 Task: Create a due date automation trigger when advanced on, on the tuesday of the week before a card is due add dates not starting tomorrow at 11:00 AM.
Action: Mouse moved to (1349, 110)
Screenshot: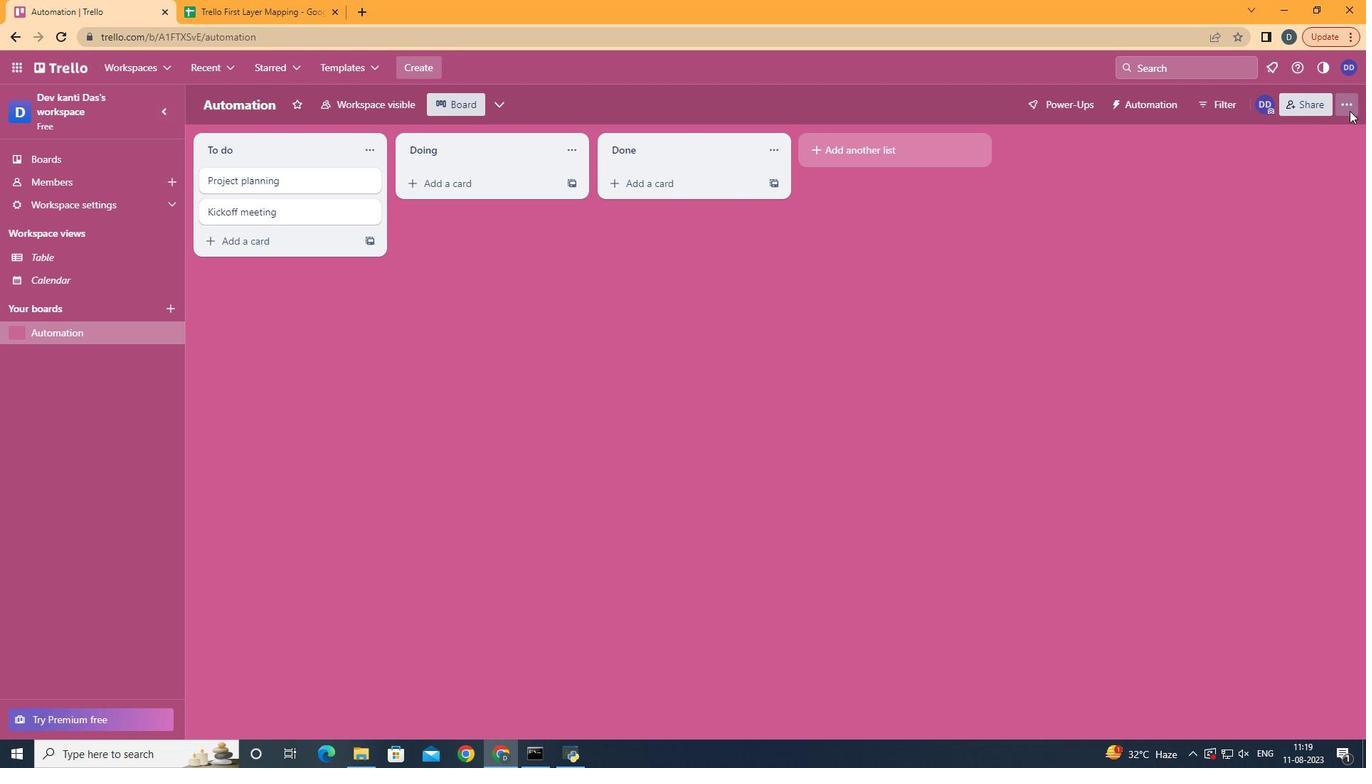 
Action: Mouse pressed left at (1349, 110)
Screenshot: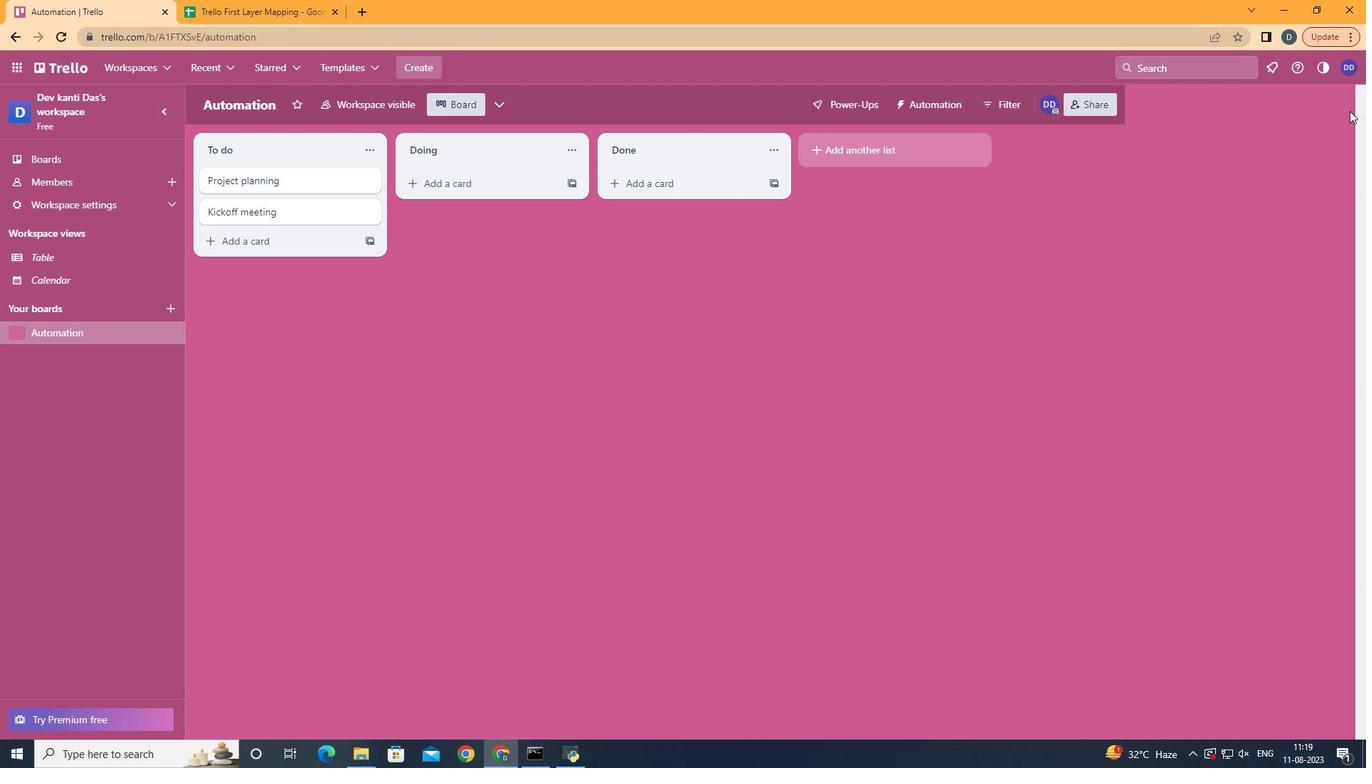 
Action: Mouse moved to (1275, 291)
Screenshot: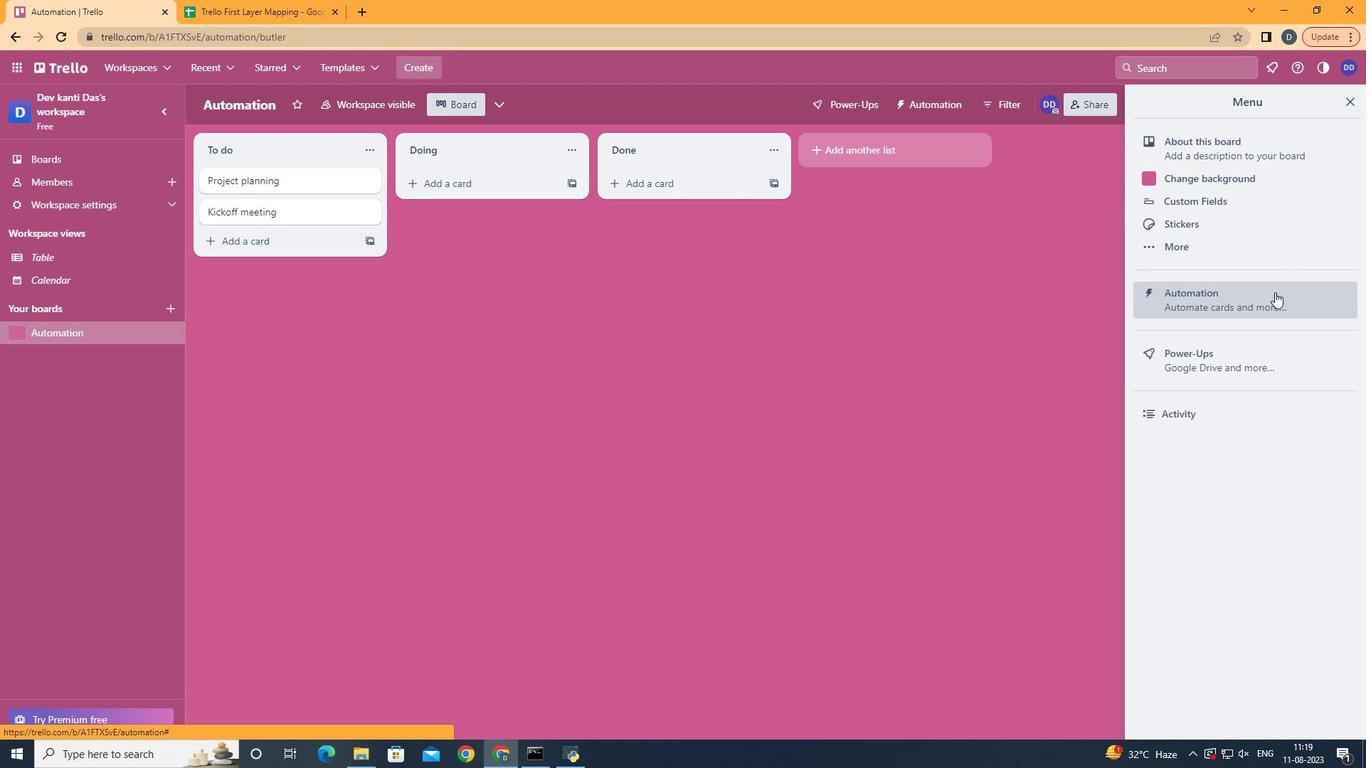 
Action: Mouse pressed left at (1275, 291)
Screenshot: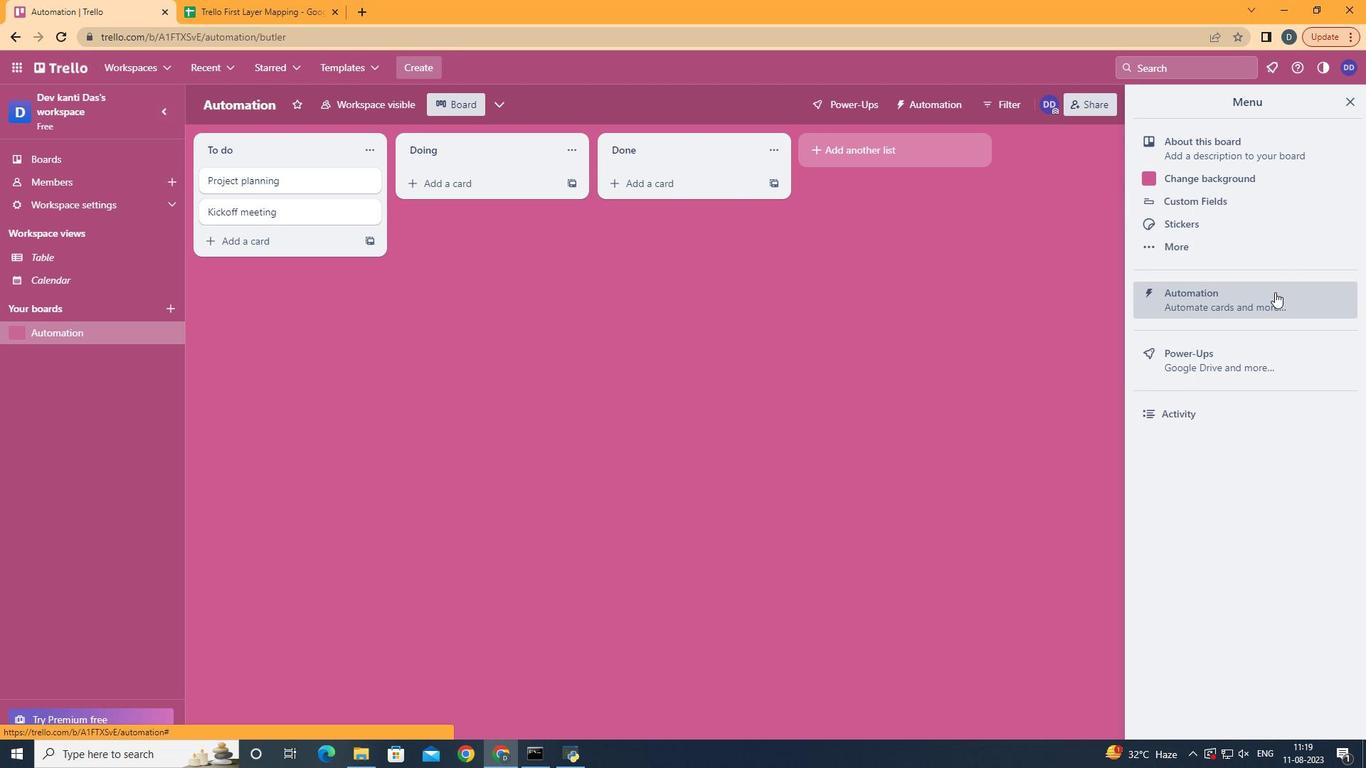 
Action: Mouse moved to (288, 288)
Screenshot: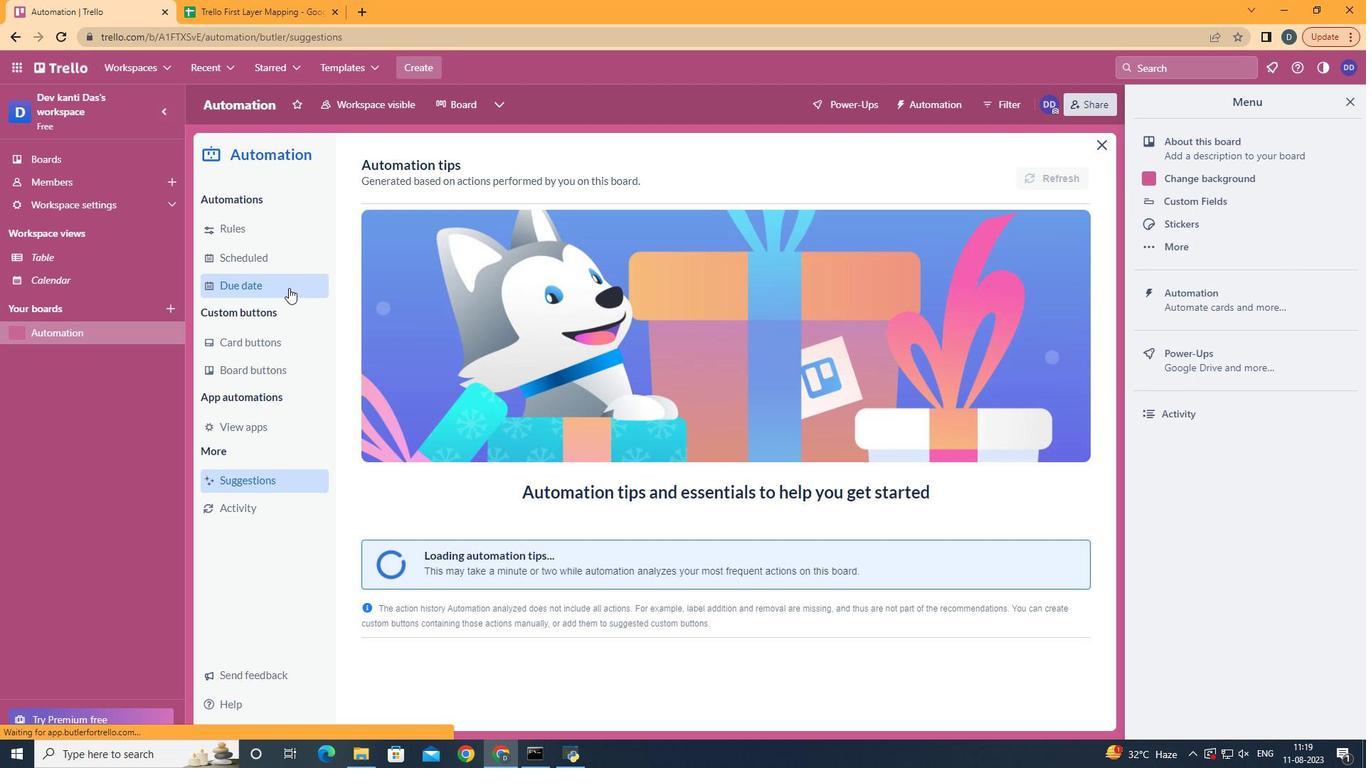 
Action: Mouse pressed left at (288, 288)
Screenshot: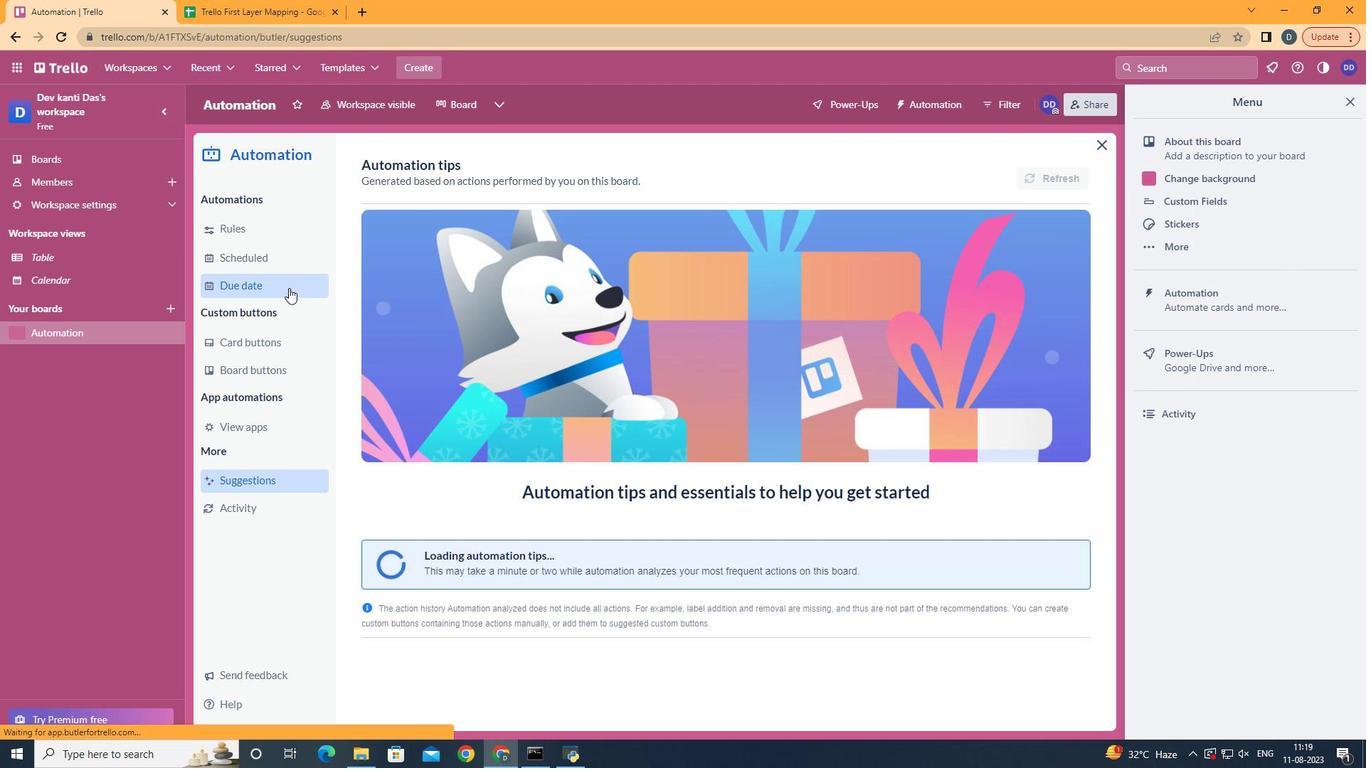 
Action: Mouse moved to (999, 166)
Screenshot: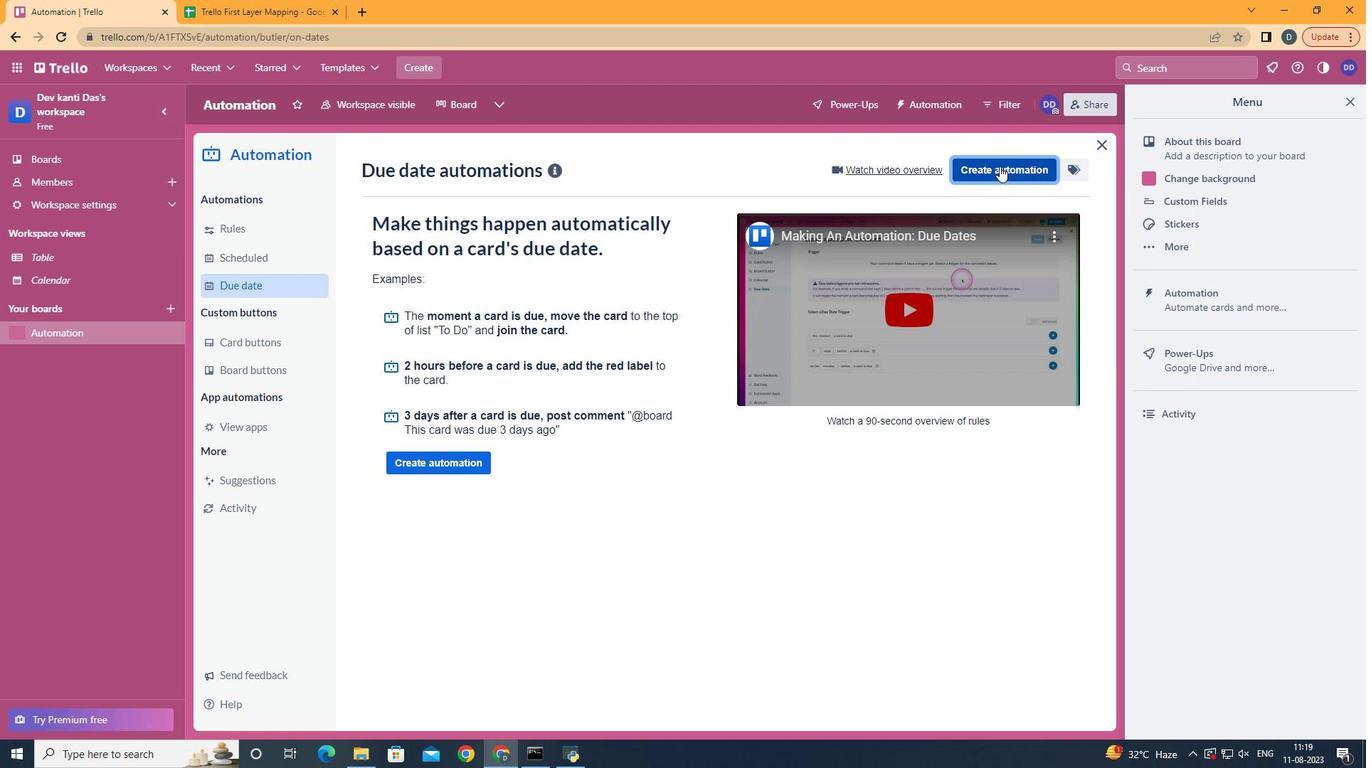 
Action: Mouse pressed left at (999, 166)
Screenshot: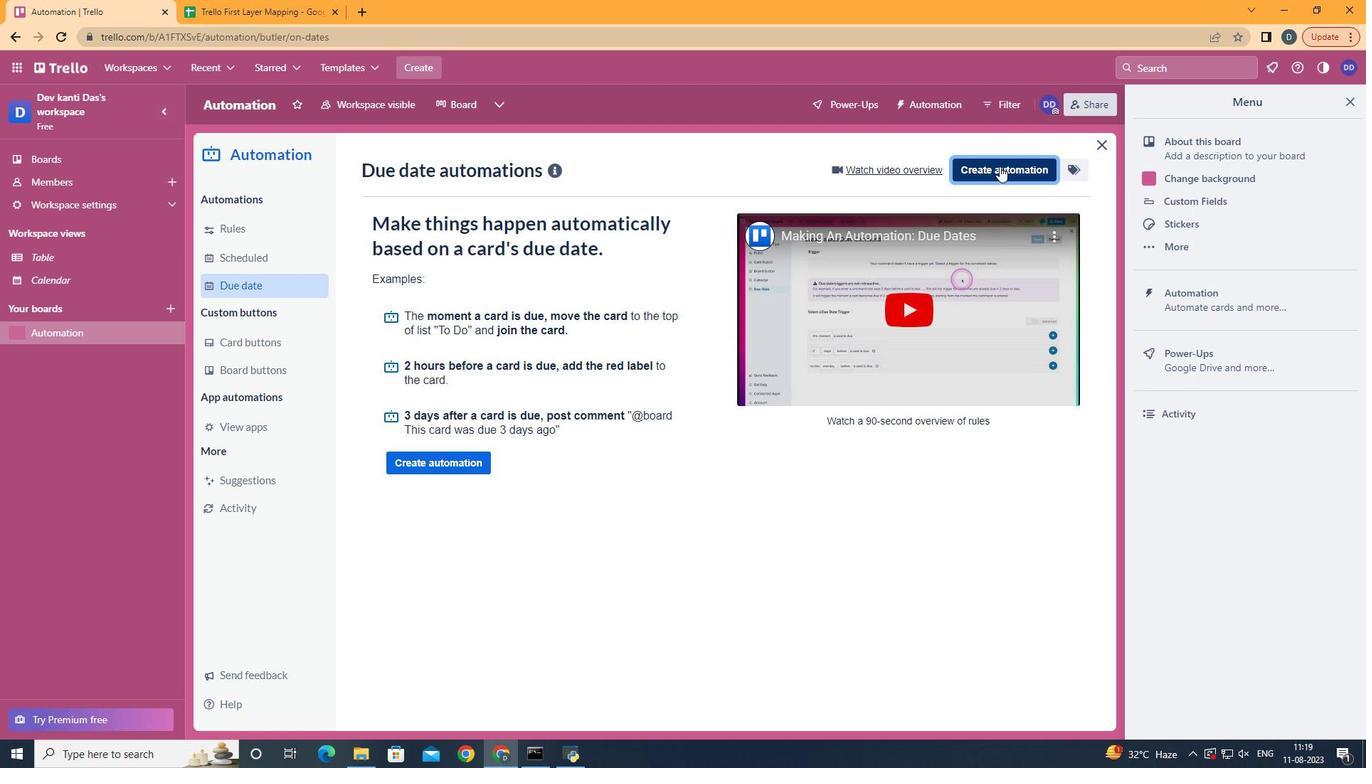 
Action: Mouse moved to (723, 313)
Screenshot: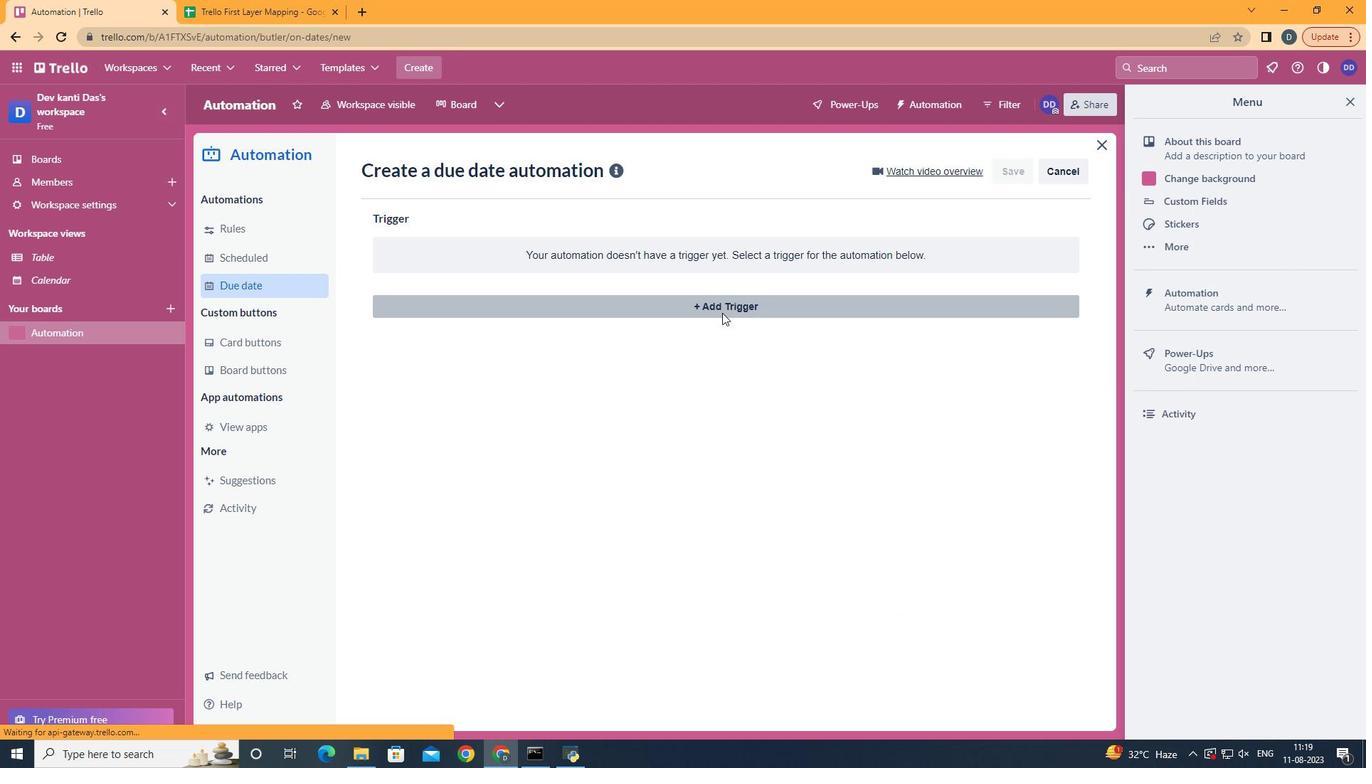 
Action: Mouse pressed left at (723, 313)
Screenshot: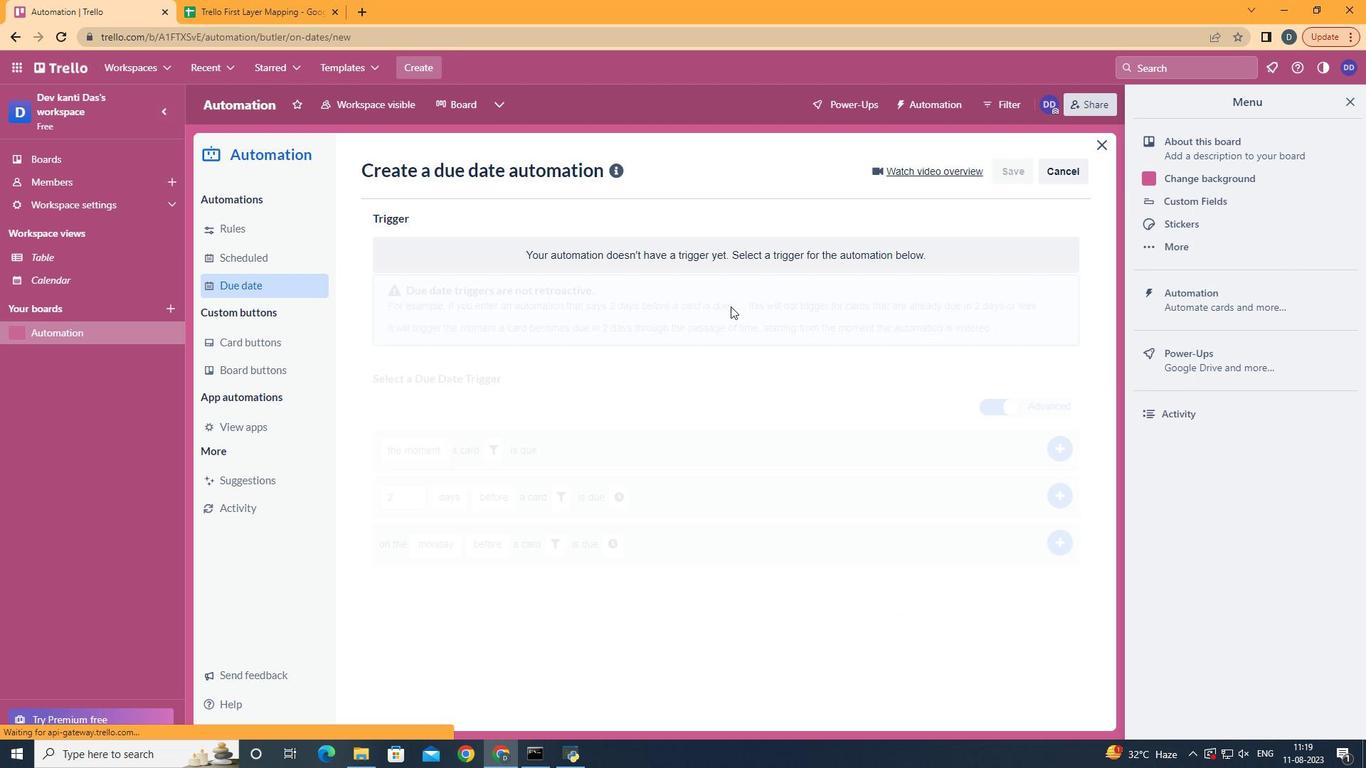 
Action: Mouse moved to (468, 402)
Screenshot: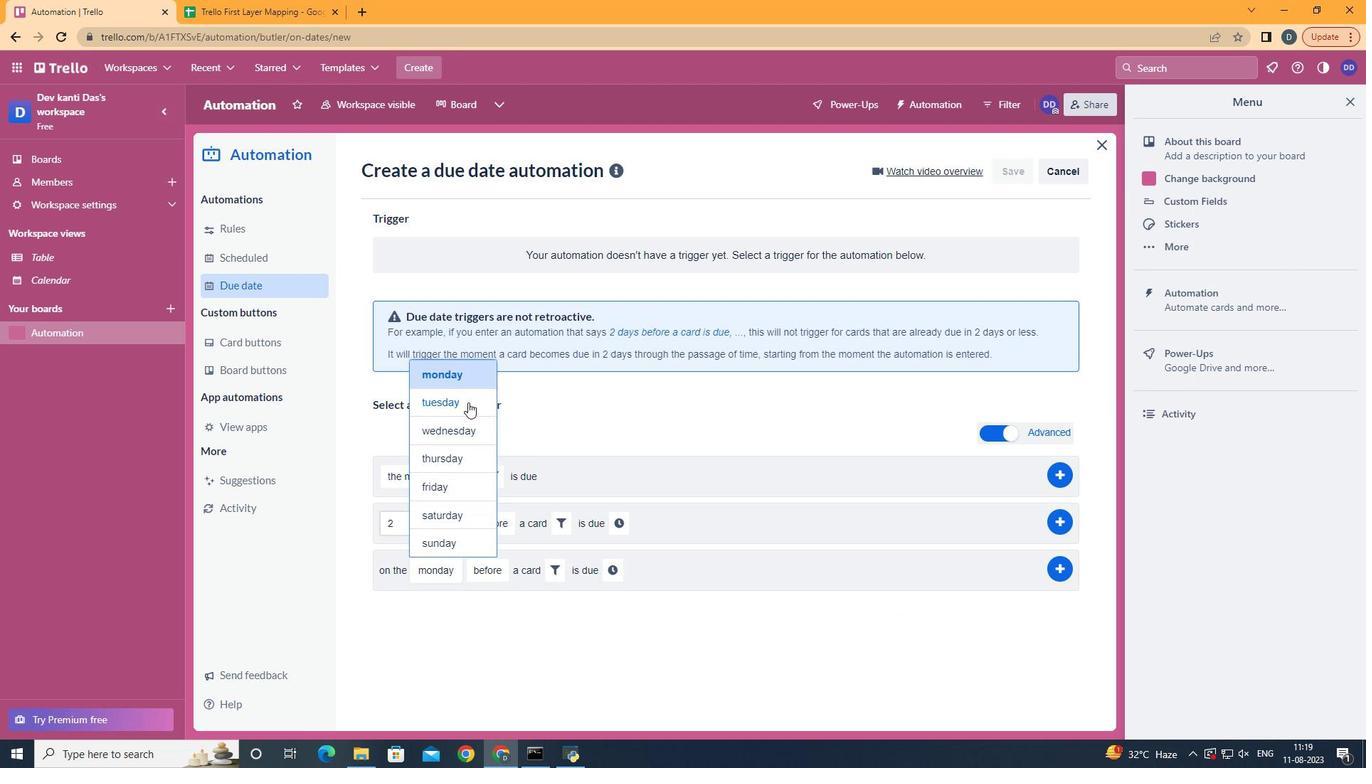 
Action: Mouse pressed left at (468, 402)
Screenshot: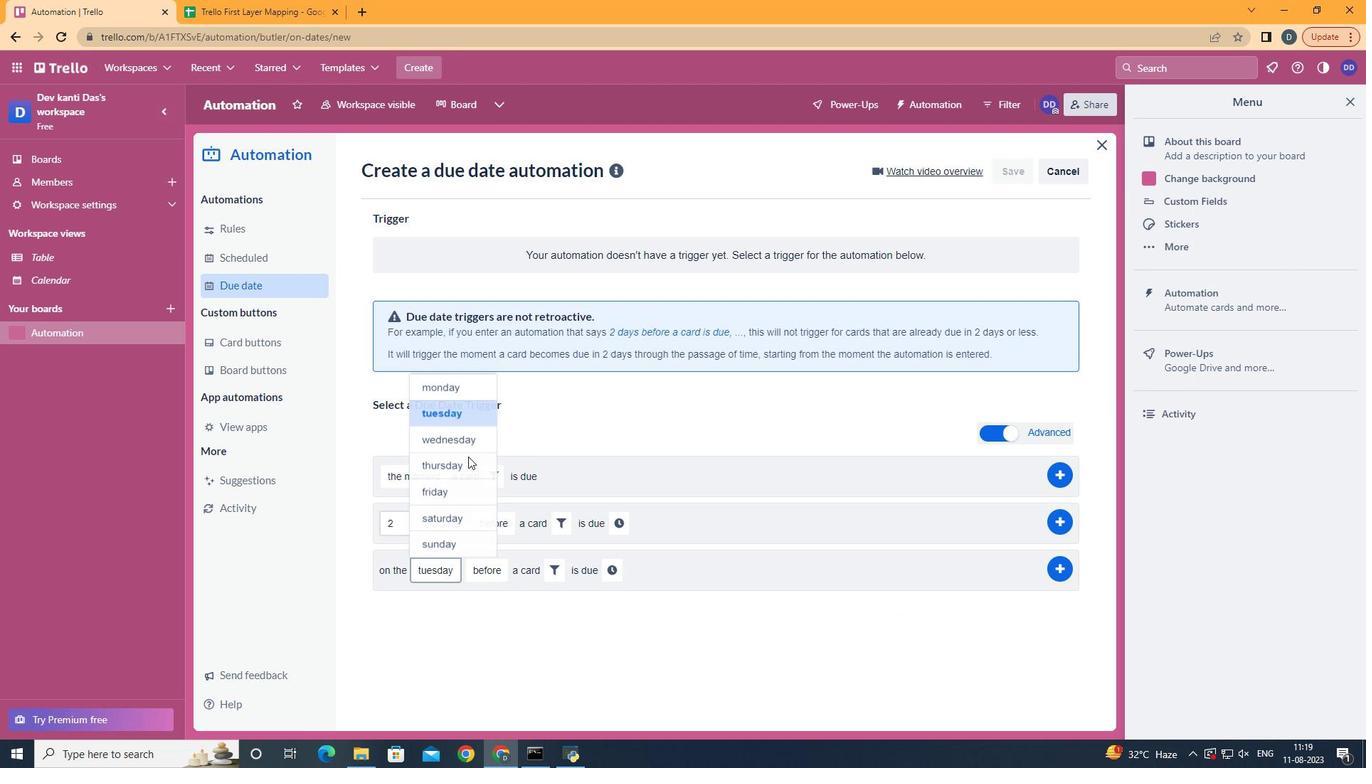 
Action: Mouse moved to (508, 678)
Screenshot: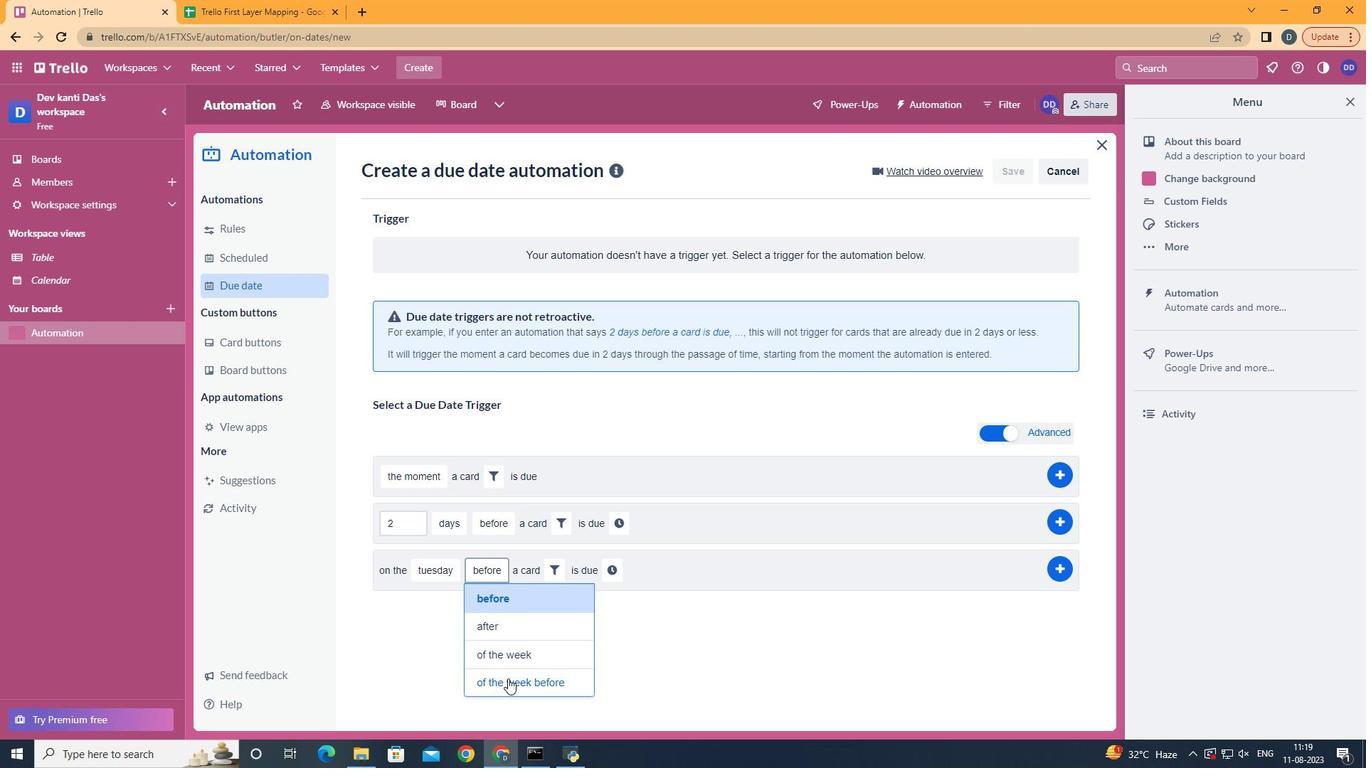 
Action: Mouse pressed left at (508, 678)
Screenshot: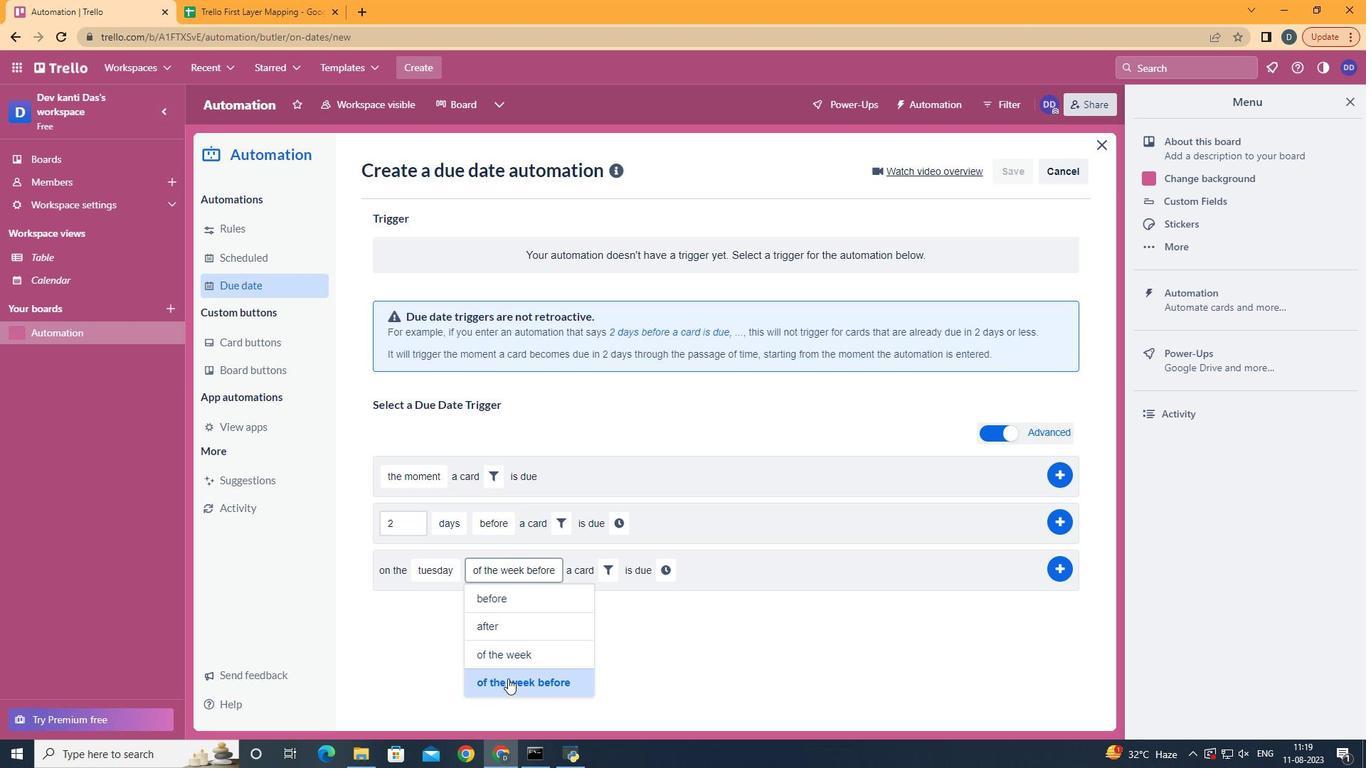 
Action: Mouse moved to (604, 579)
Screenshot: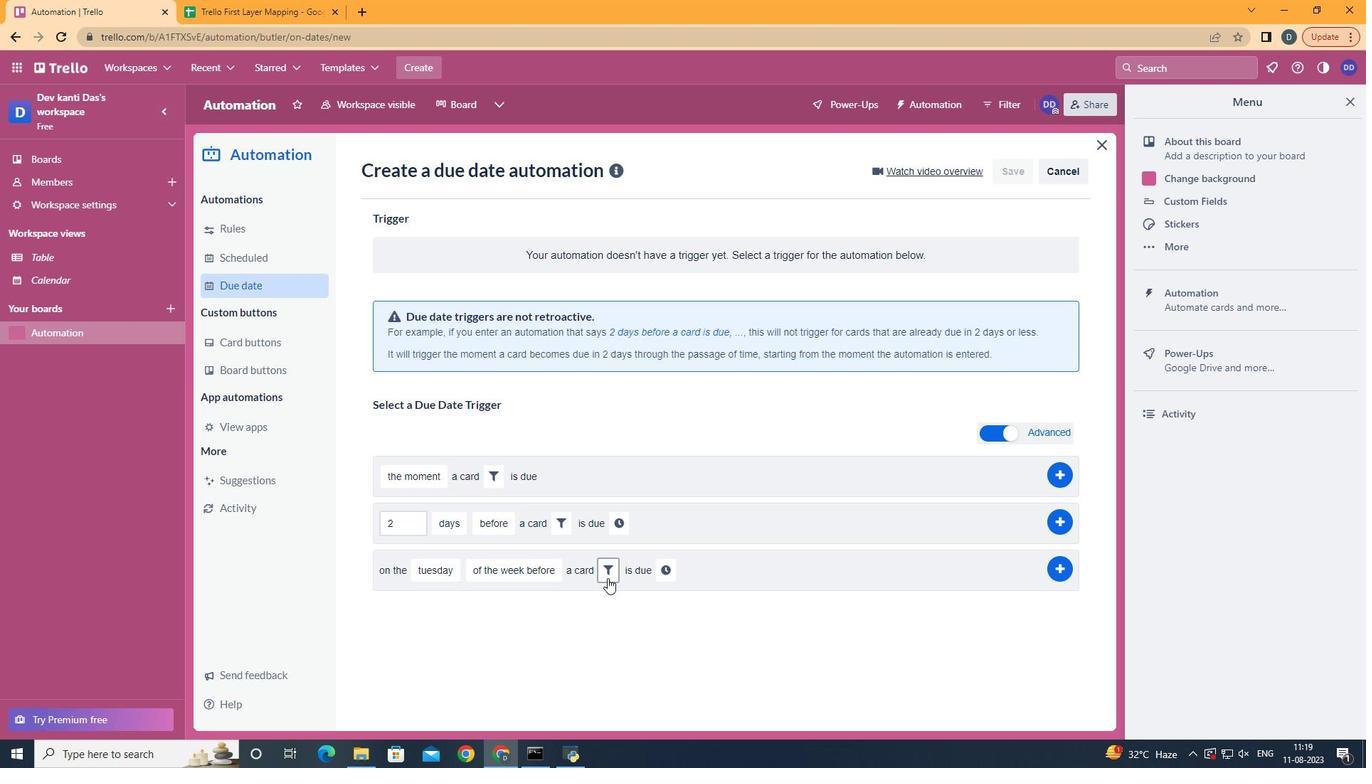 
Action: Mouse pressed left at (604, 579)
Screenshot: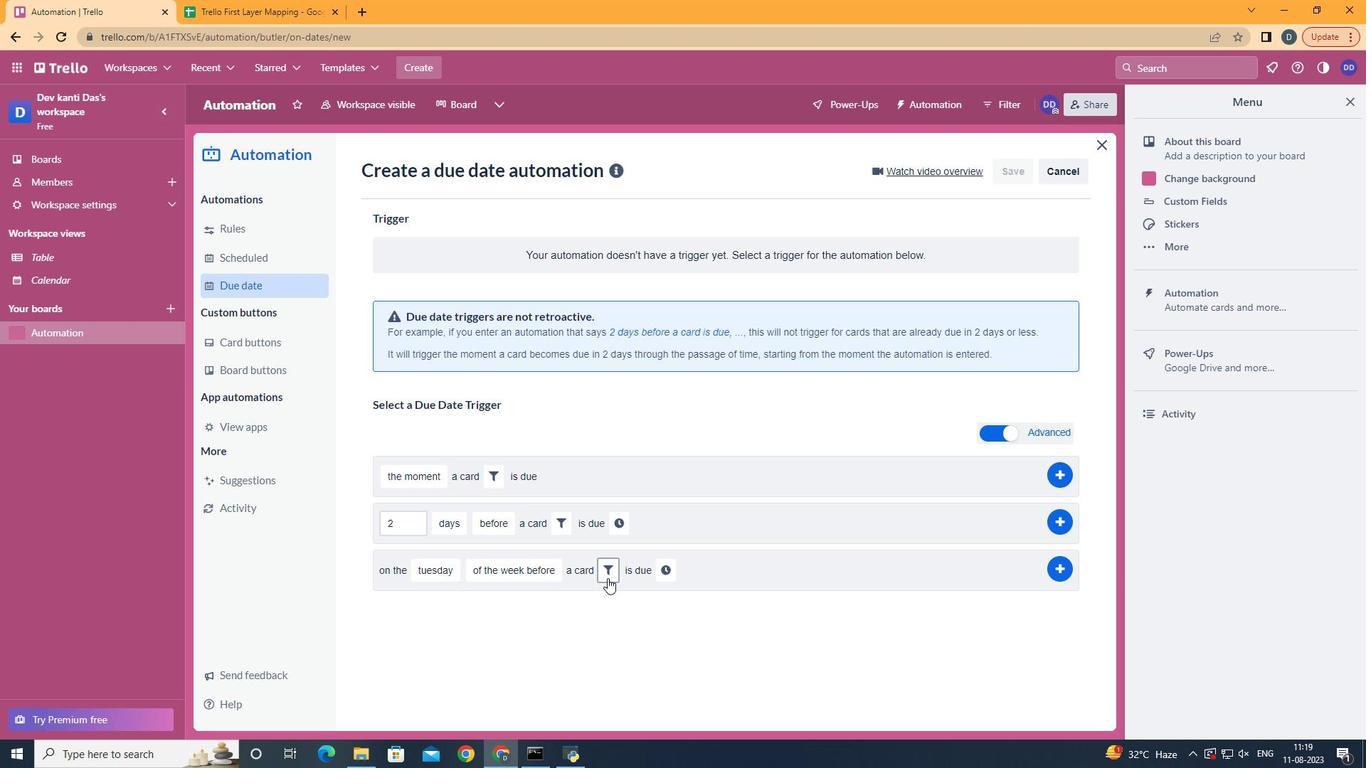 
Action: Mouse moved to (686, 610)
Screenshot: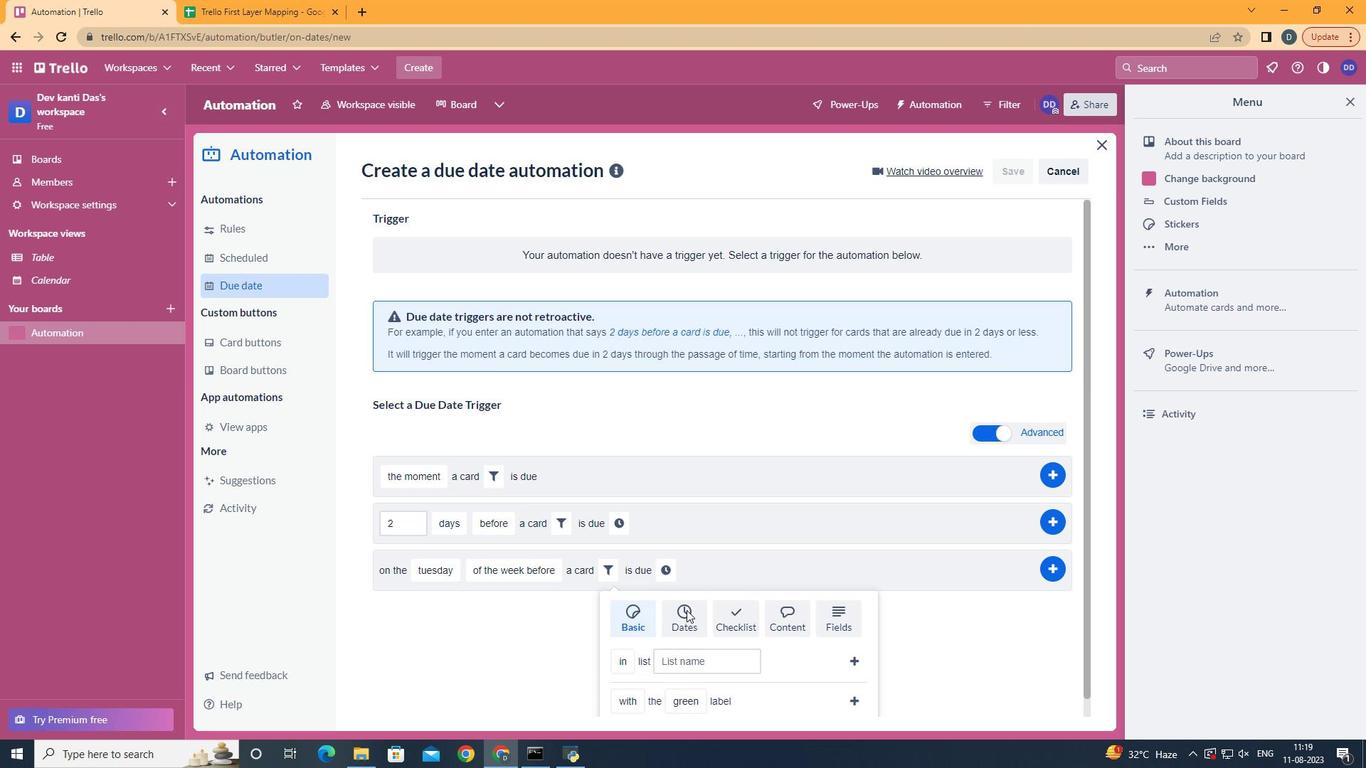 
Action: Mouse pressed left at (686, 610)
Screenshot: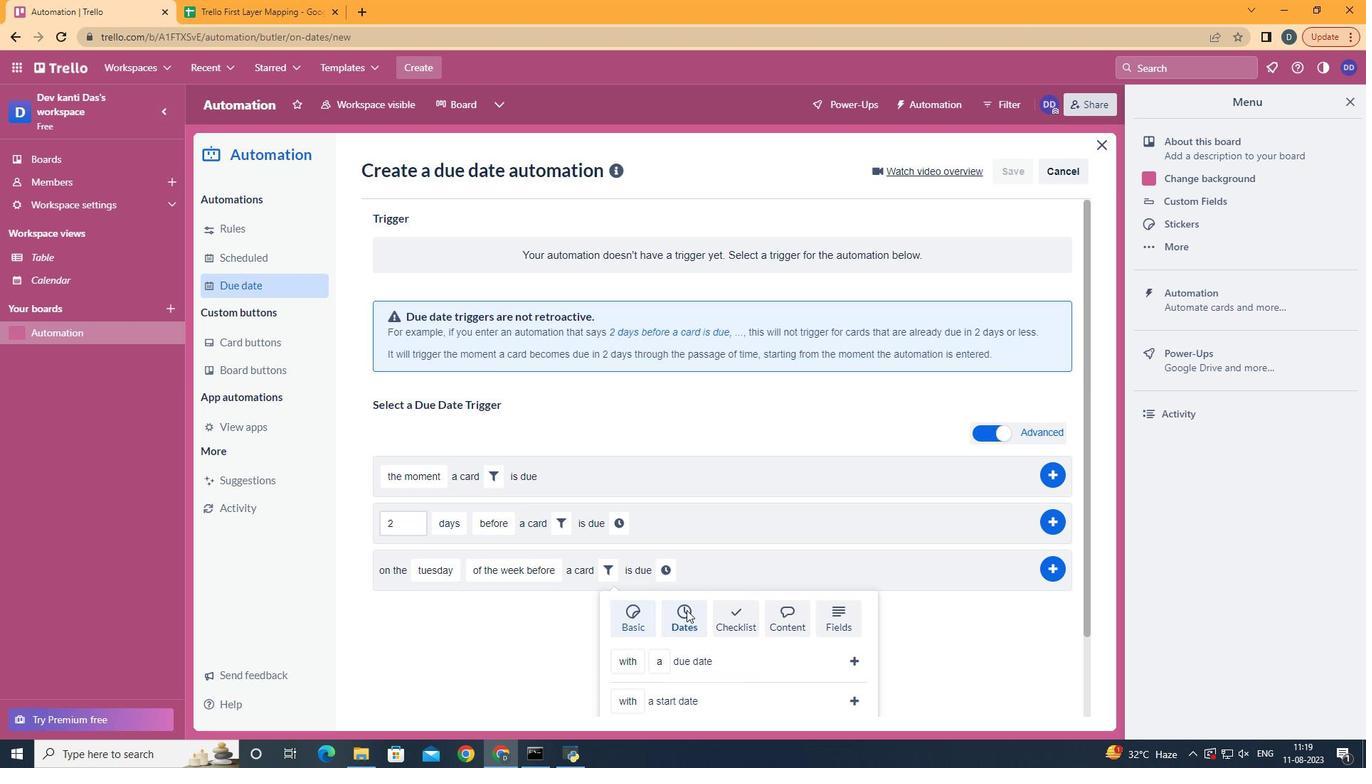 
Action: Mouse scrolled (686, 609) with delta (0, 0)
Screenshot: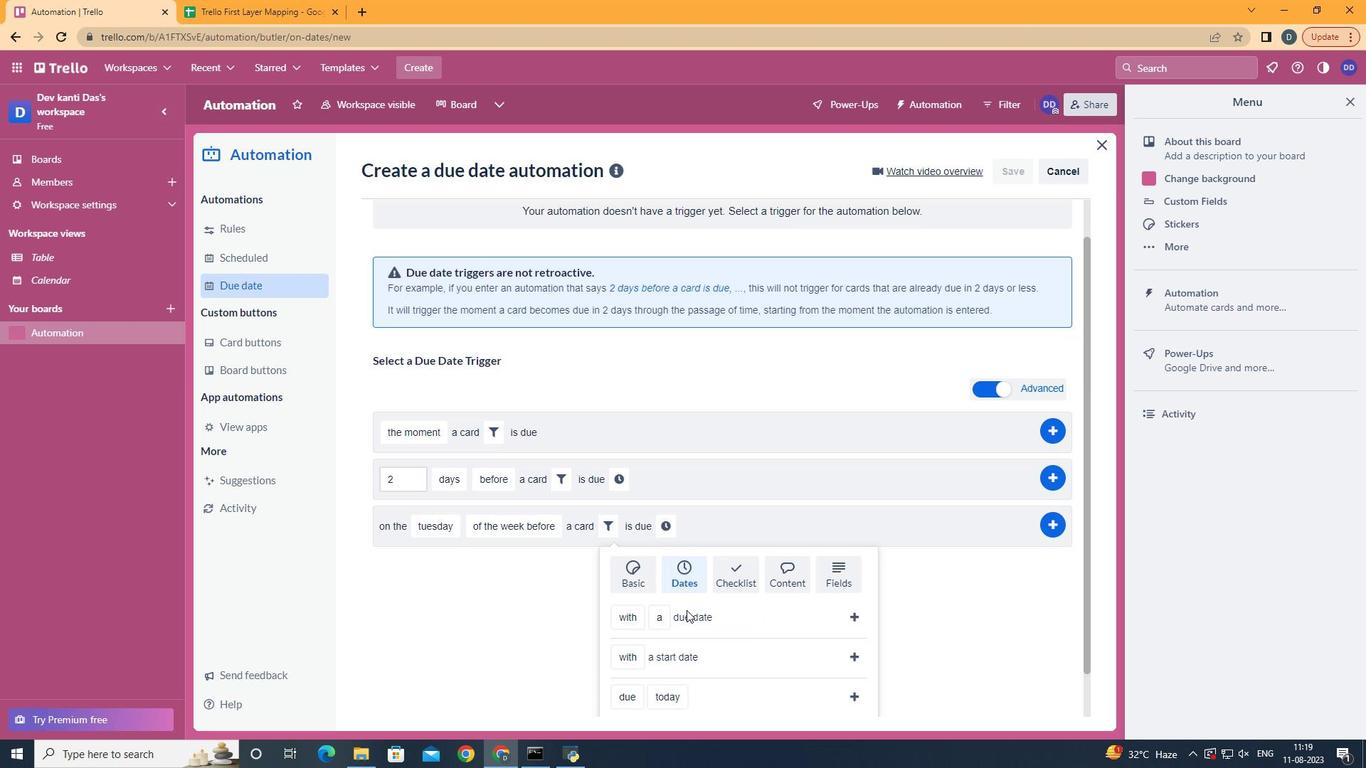 
Action: Mouse scrolled (686, 609) with delta (0, 0)
Screenshot: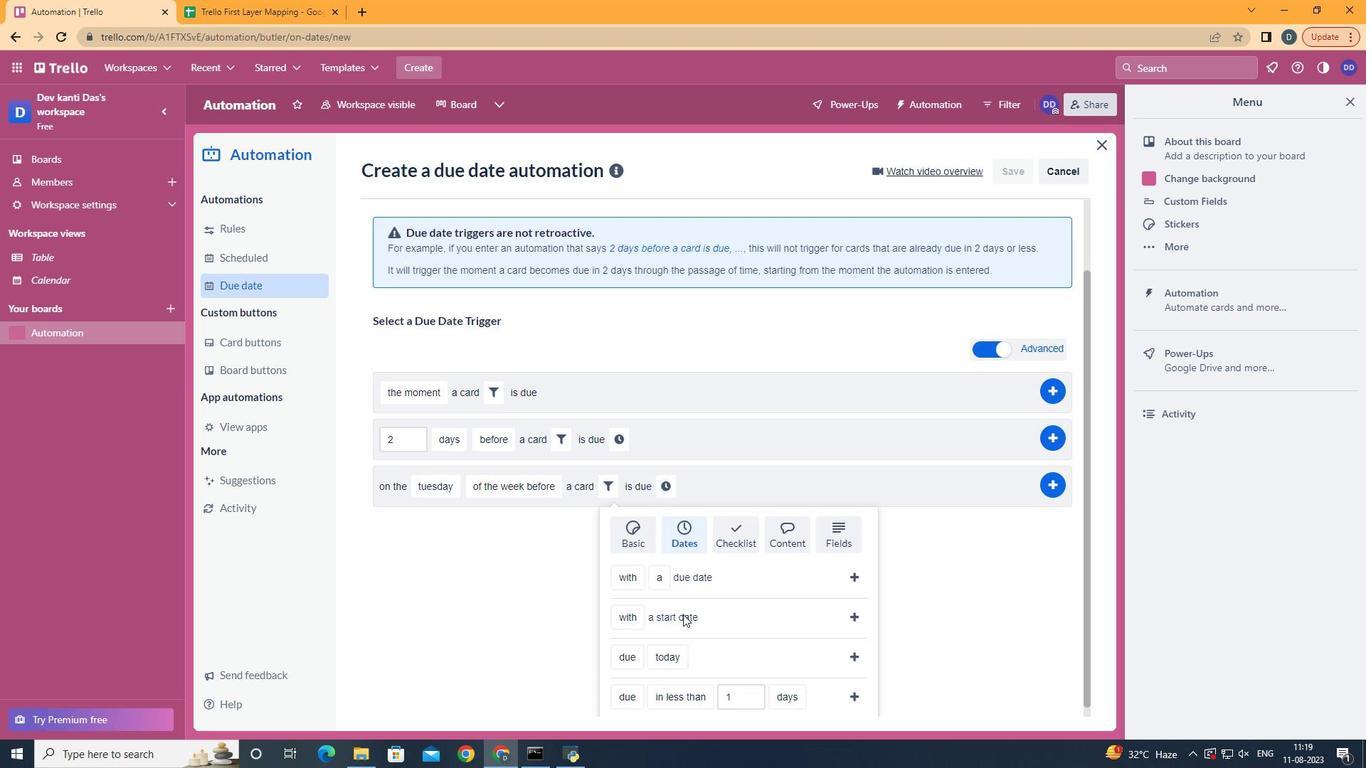 
Action: Mouse scrolled (686, 609) with delta (0, 0)
Screenshot: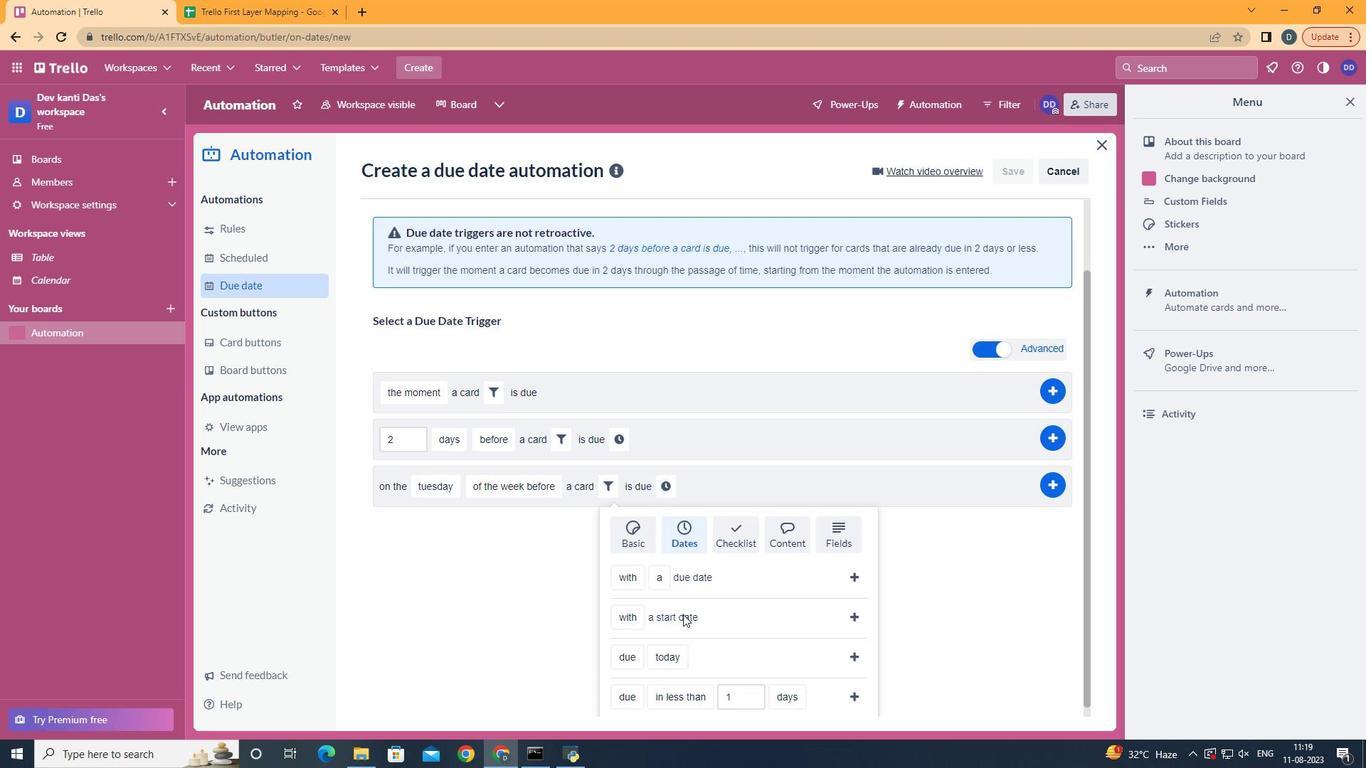 
Action: Mouse scrolled (686, 609) with delta (0, 0)
Screenshot: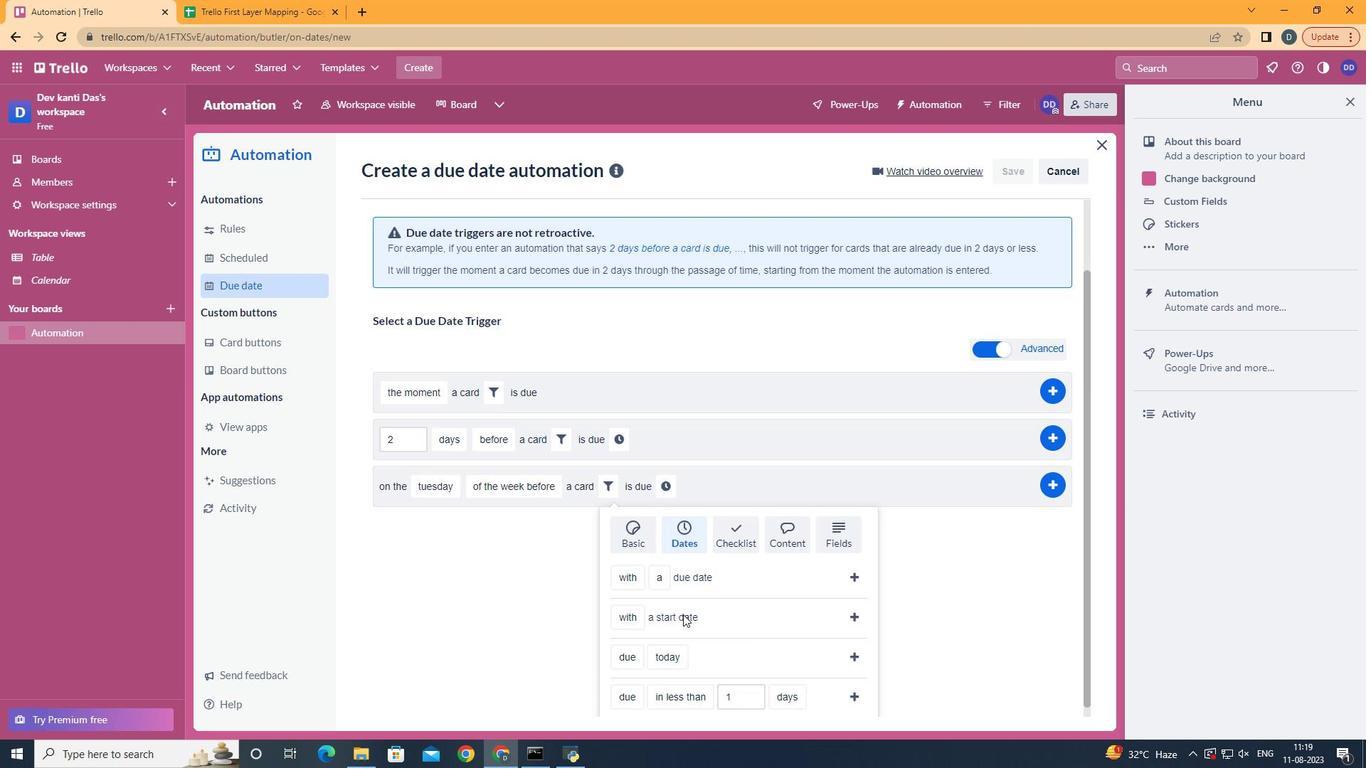 
Action: Mouse moved to (643, 625)
Screenshot: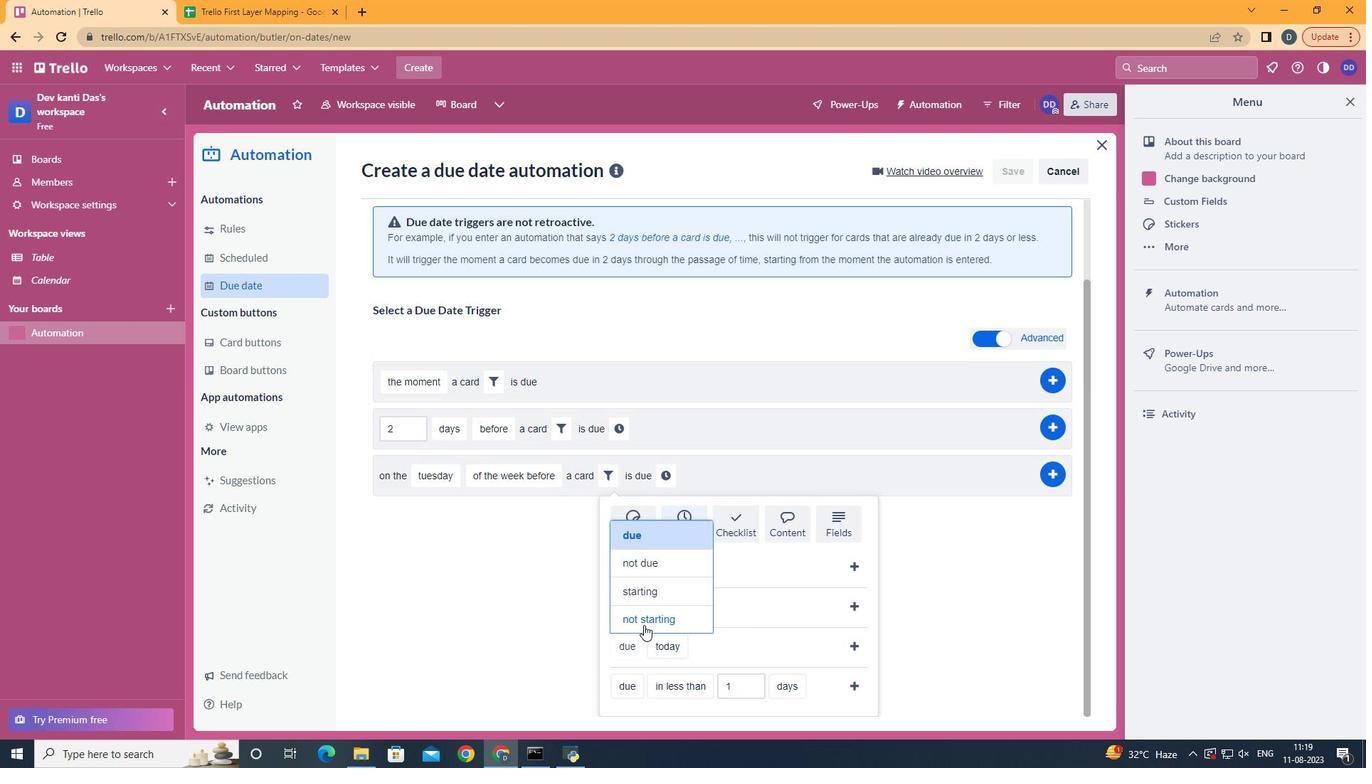 
Action: Mouse pressed left at (643, 625)
Screenshot: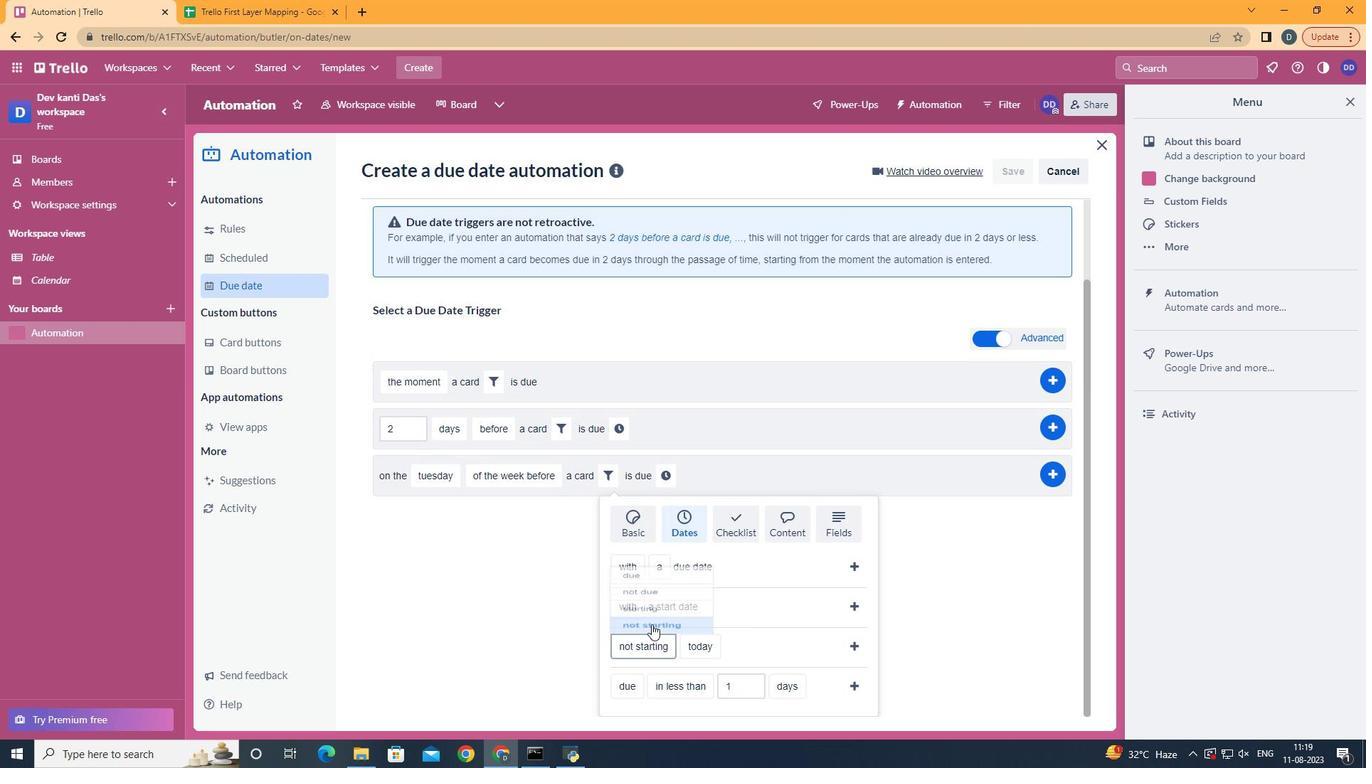 
Action: Mouse moved to (724, 497)
Screenshot: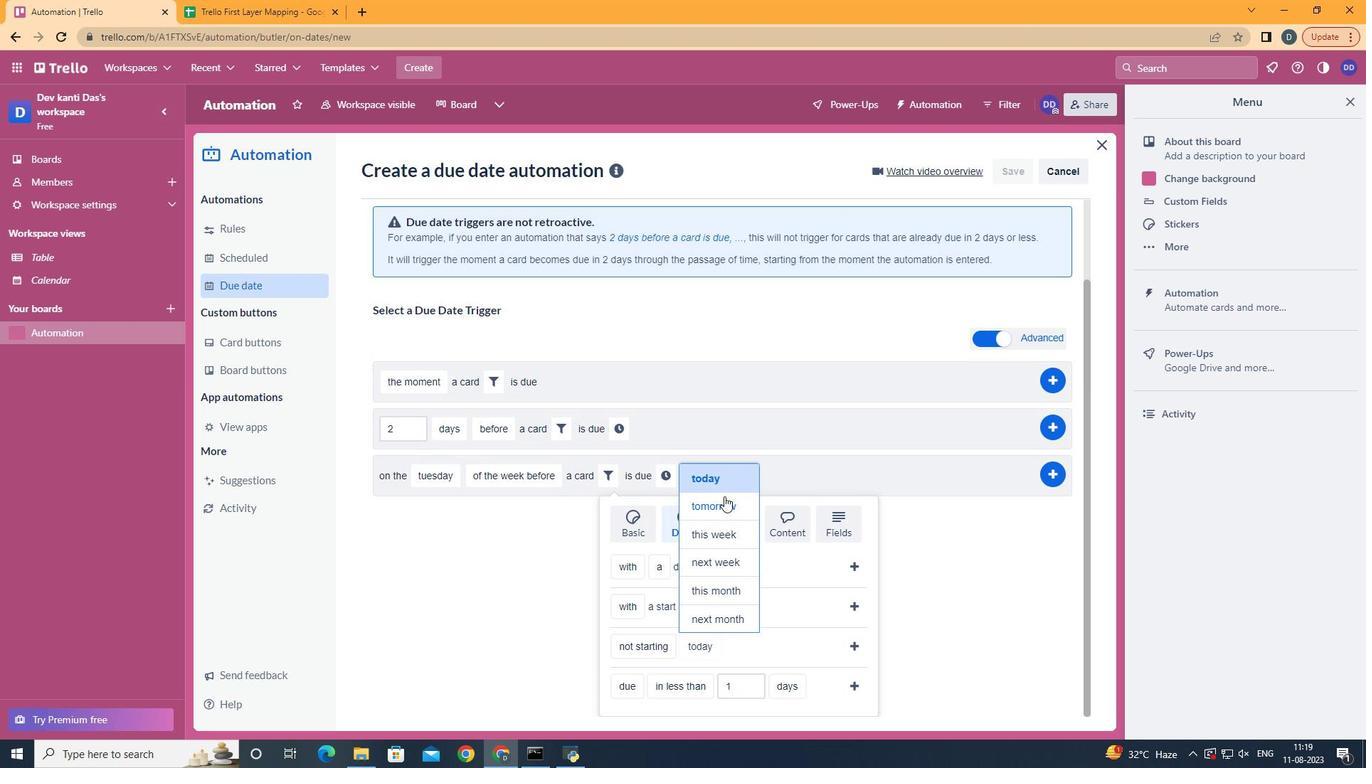 
Action: Mouse pressed left at (724, 497)
Screenshot: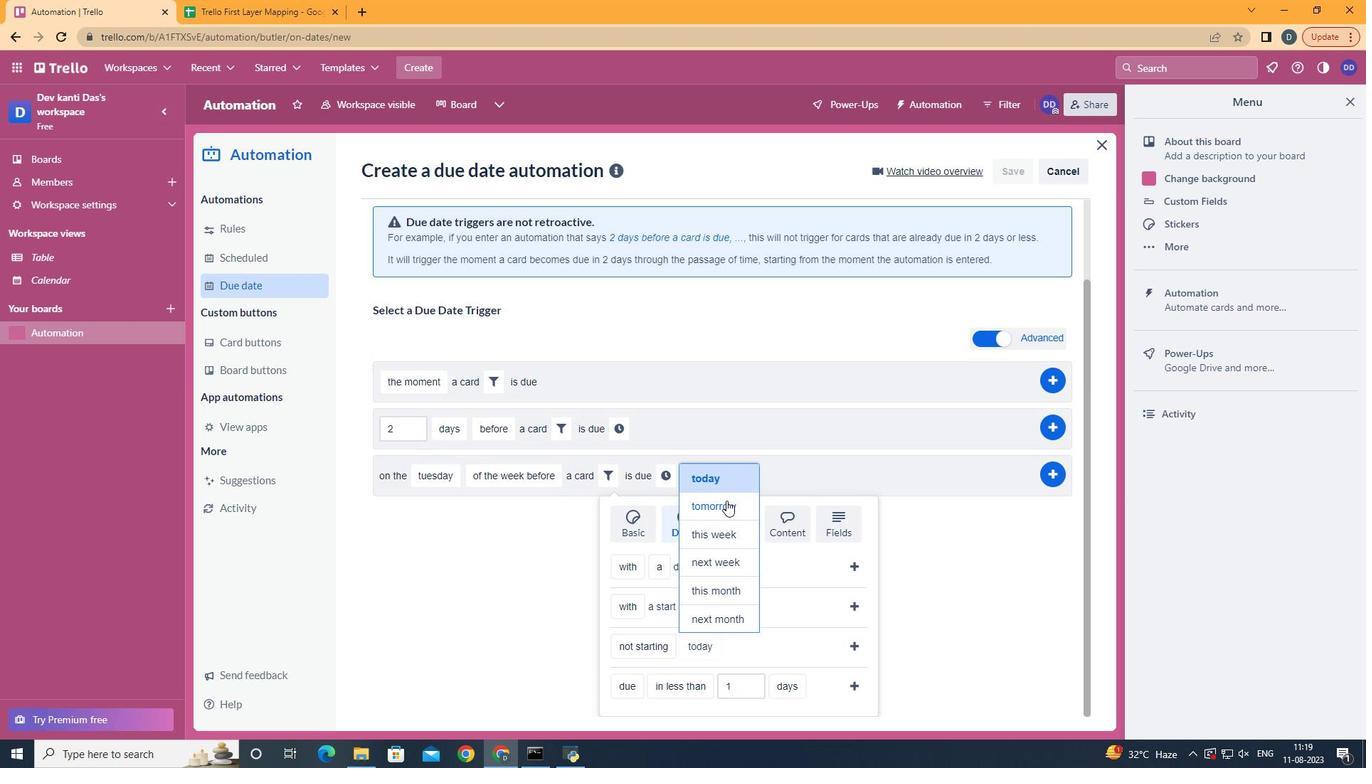 
Action: Mouse moved to (852, 647)
Screenshot: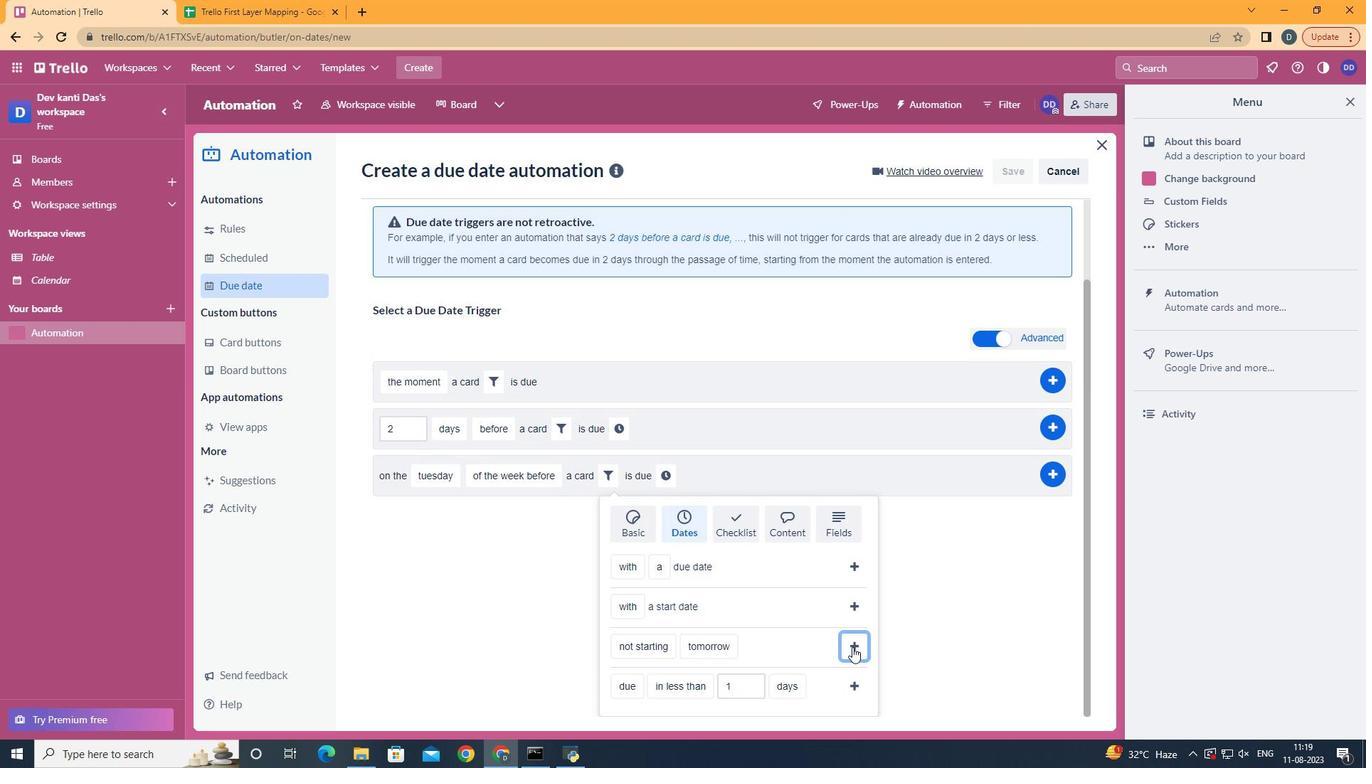 
Action: Mouse pressed left at (852, 647)
Screenshot: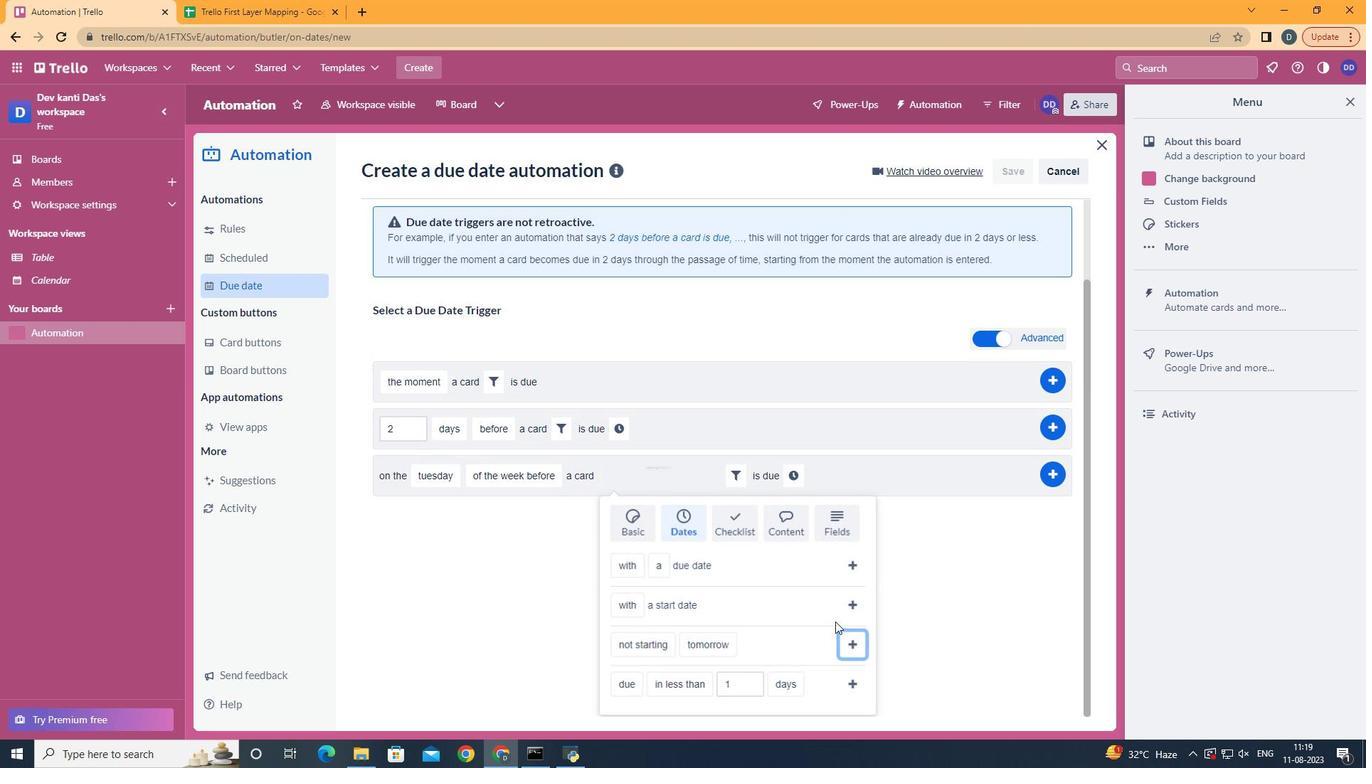 
Action: Mouse moved to (789, 567)
Screenshot: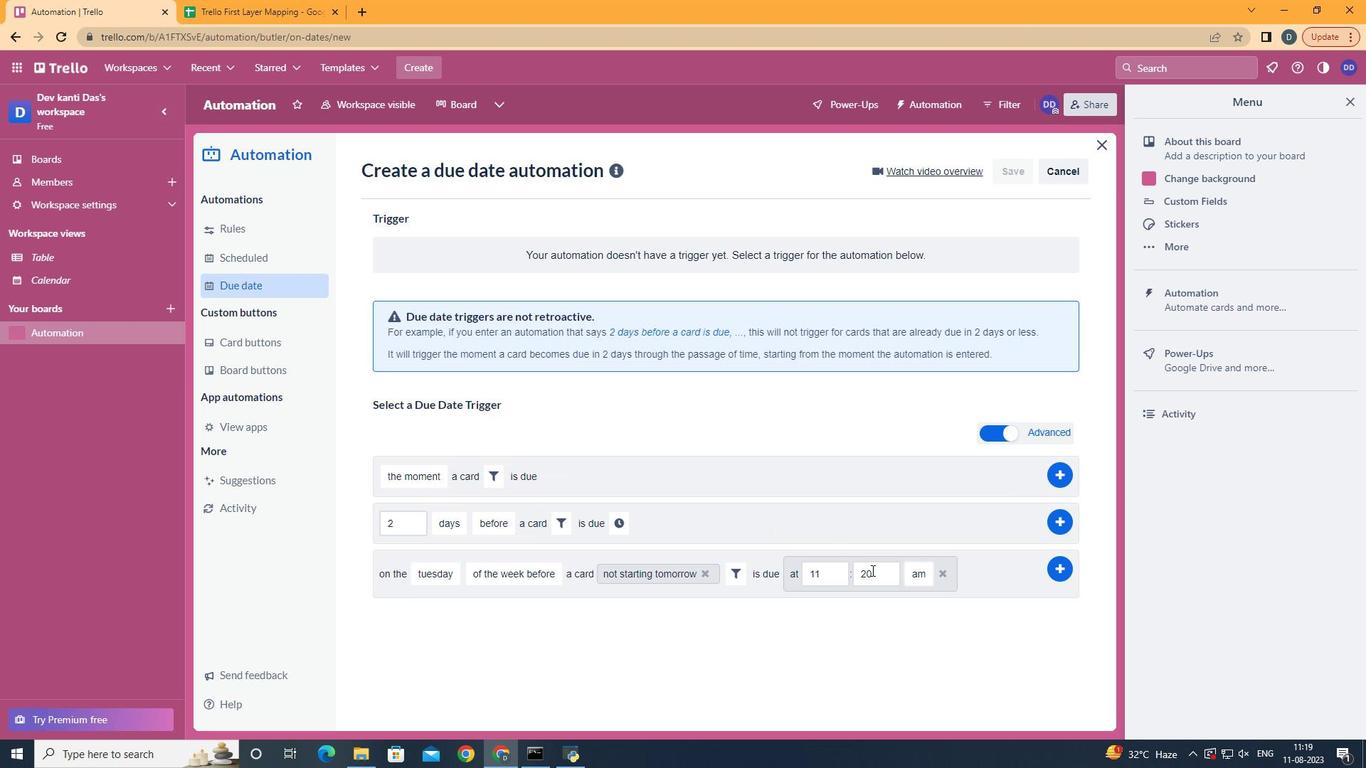 
Action: Mouse pressed left at (789, 567)
Screenshot: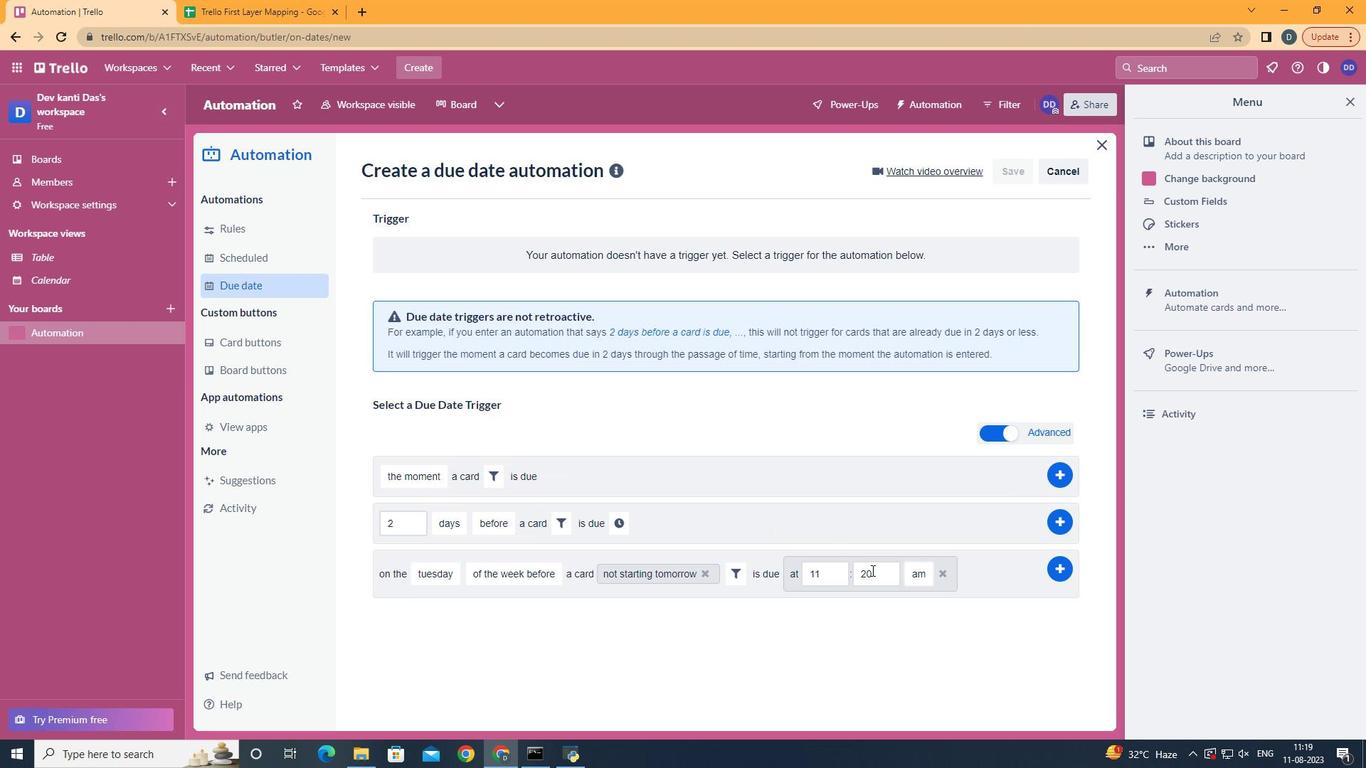 
Action: Mouse moved to (882, 570)
Screenshot: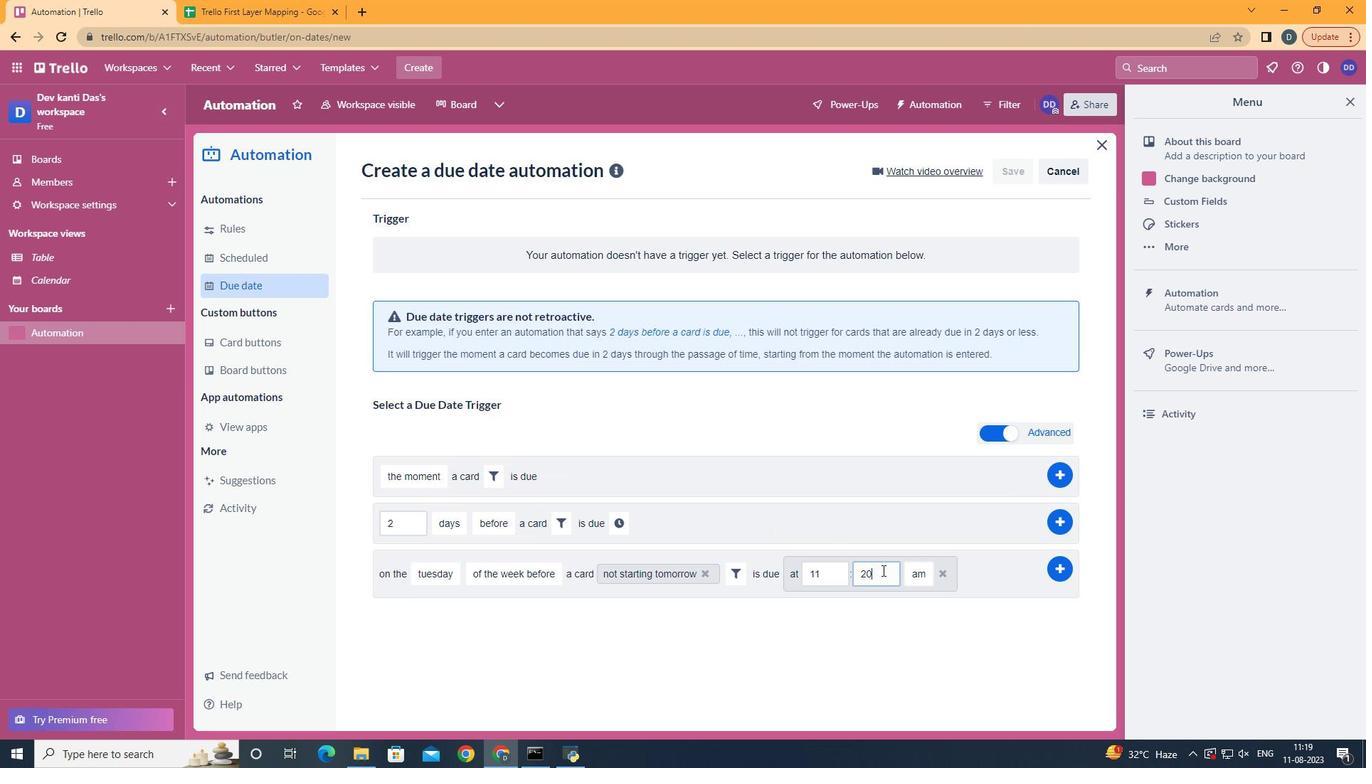 
Action: Mouse pressed left at (882, 570)
Screenshot: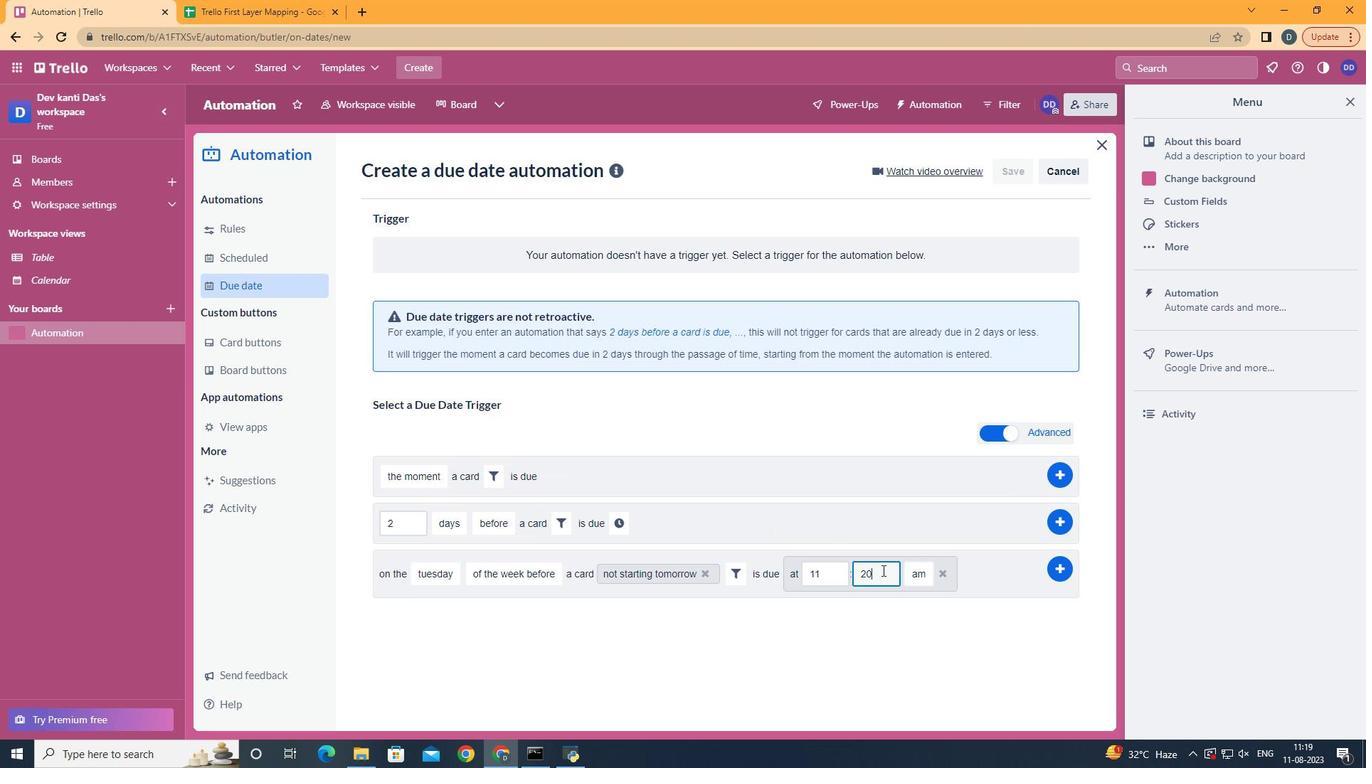 
Action: Key pressed <Key.backspace>
Screenshot: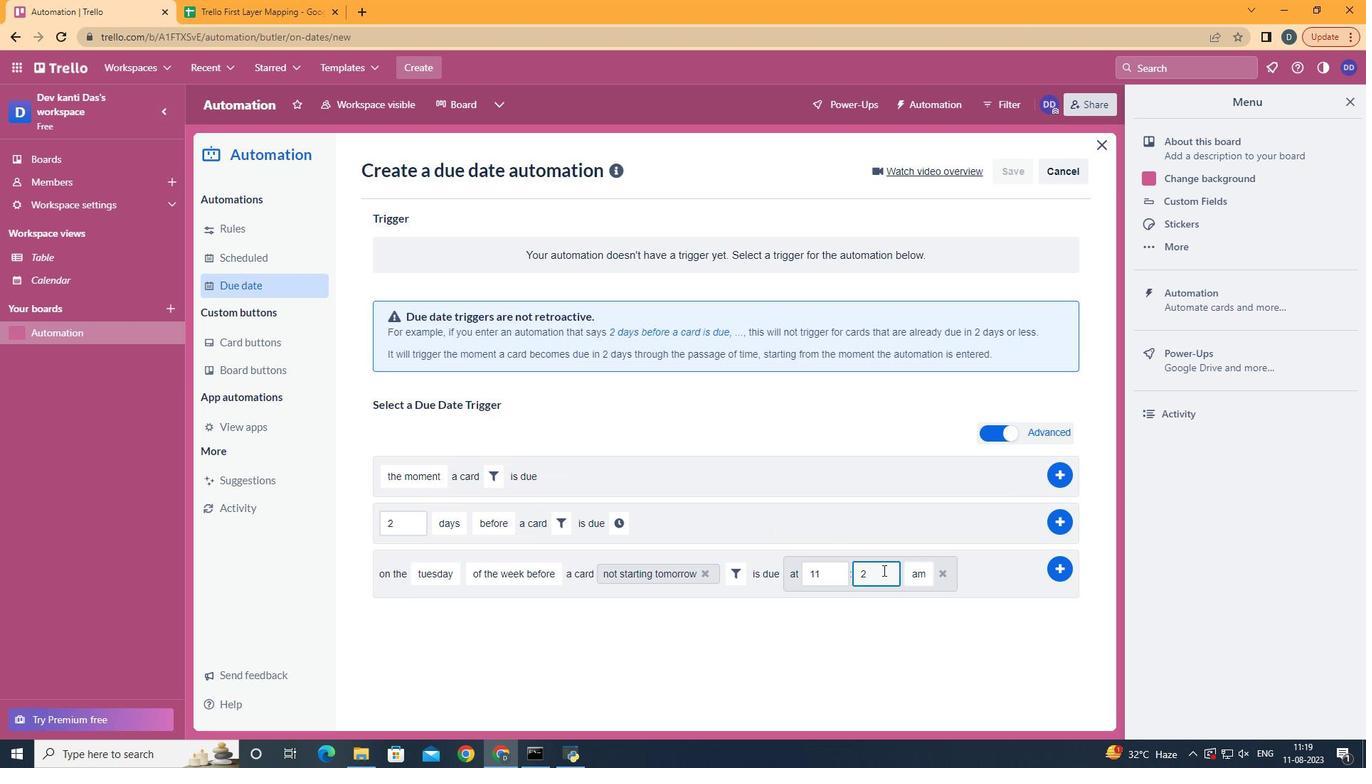 
Action: Mouse moved to (883, 570)
Screenshot: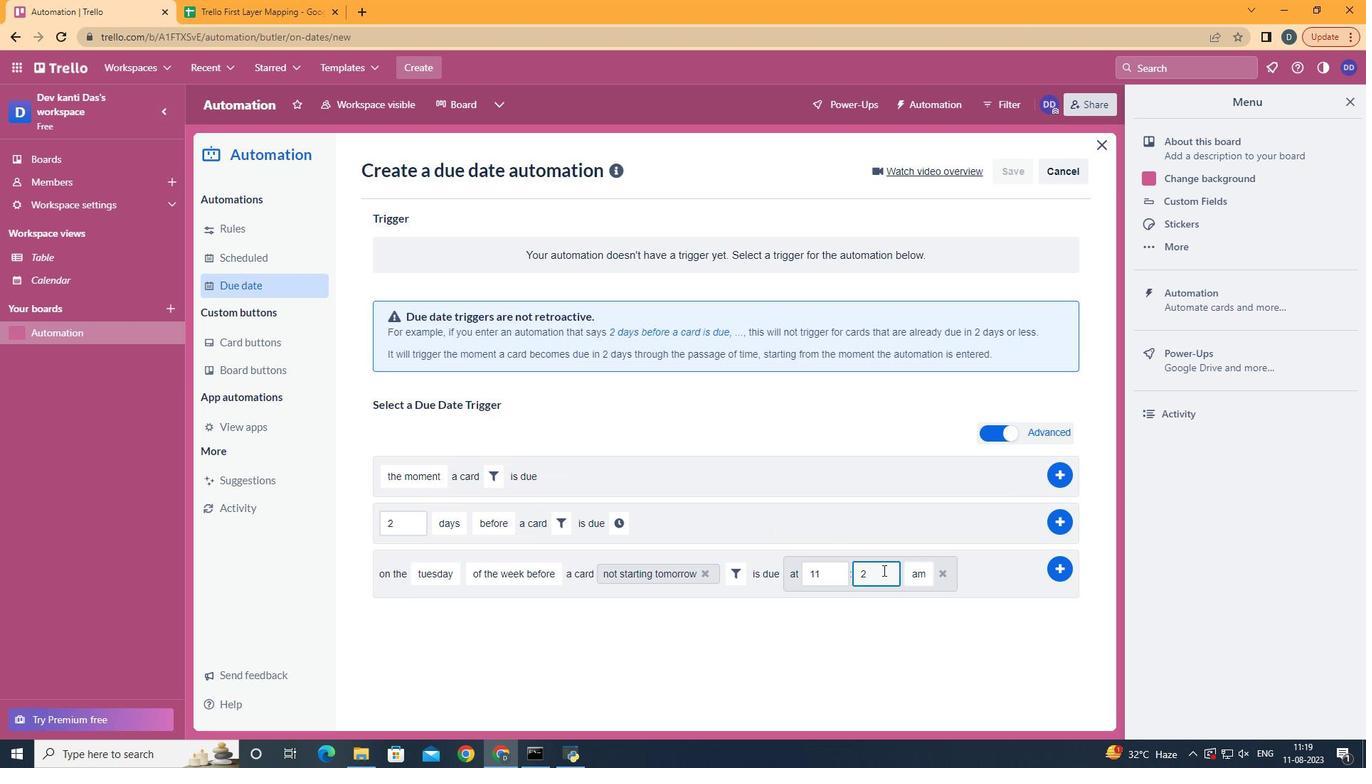 
Action: Key pressed <Key.backspace>00
Screenshot: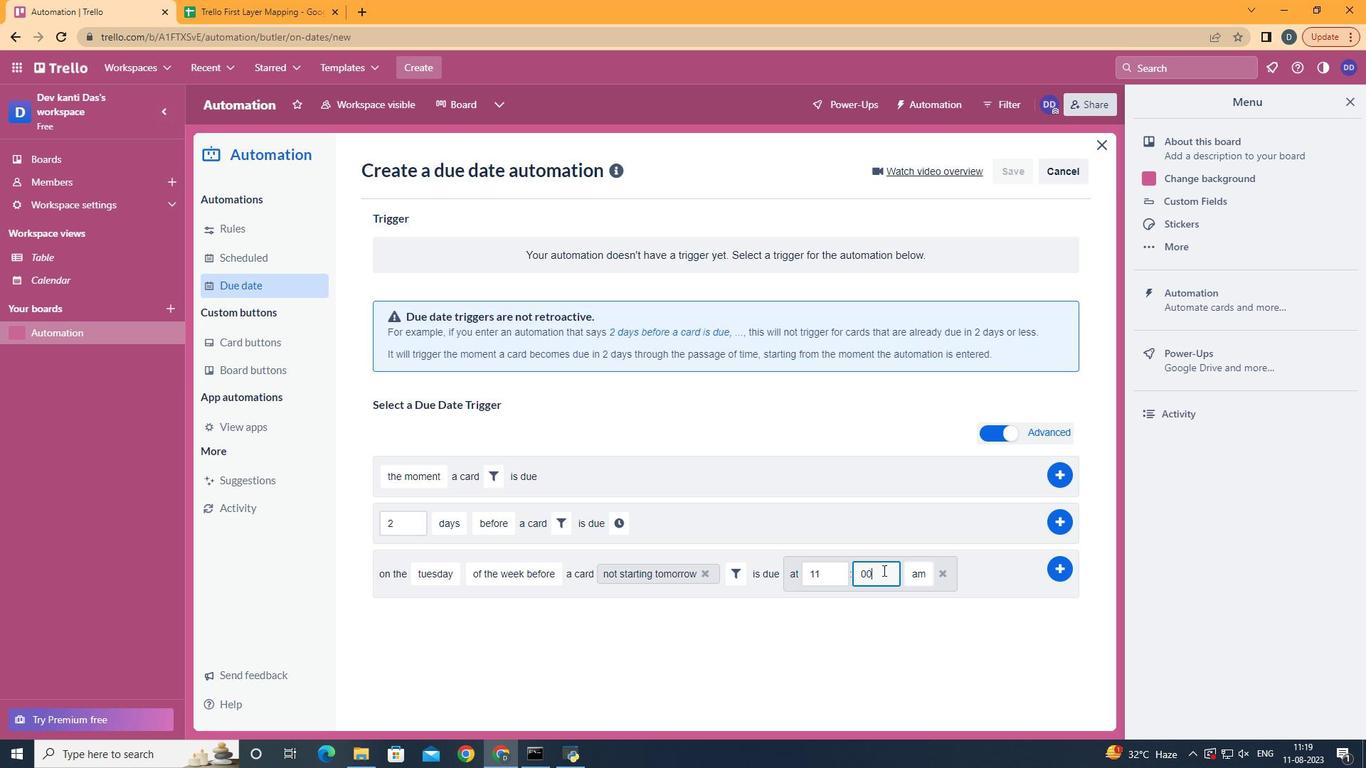
Action: Mouse moved to (1044, 572)
Screenshot: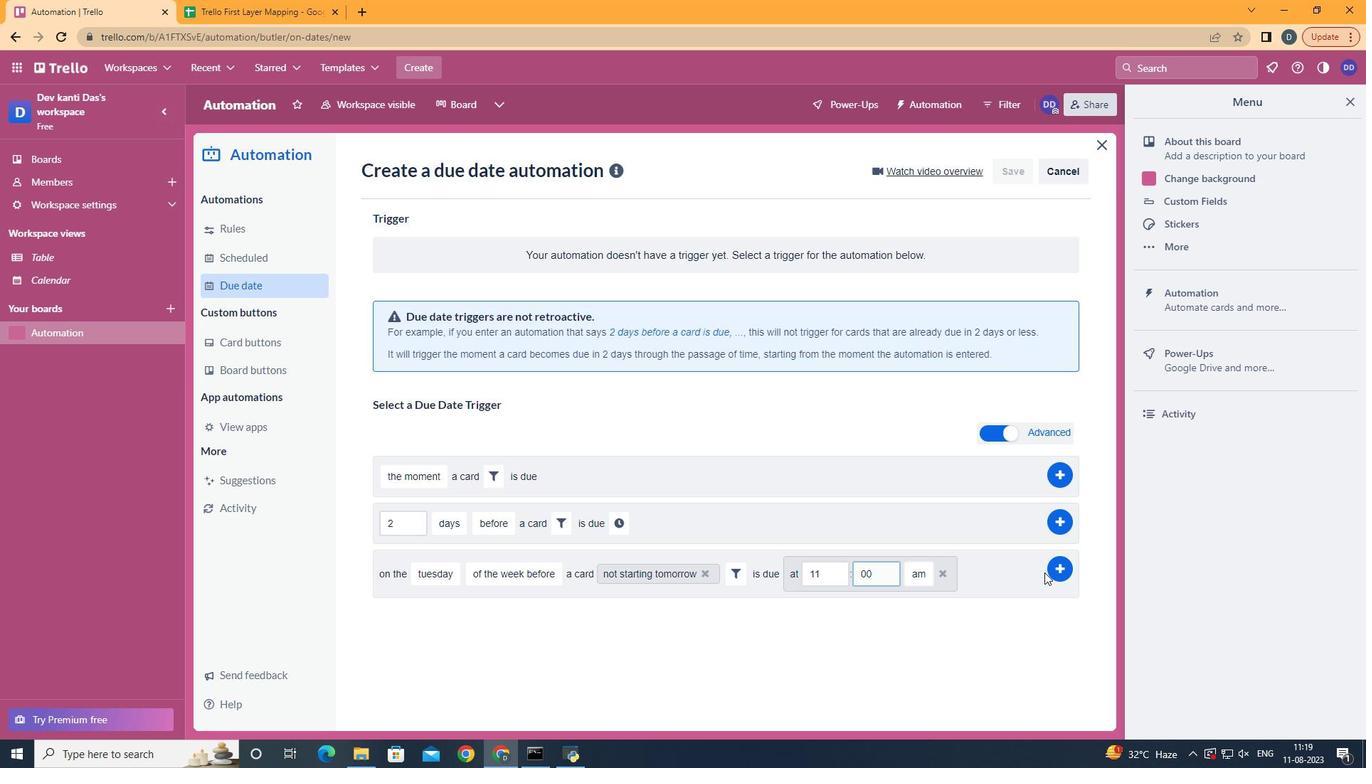 
Action: Mouse pressed left at (1044, 572)
Screenshot: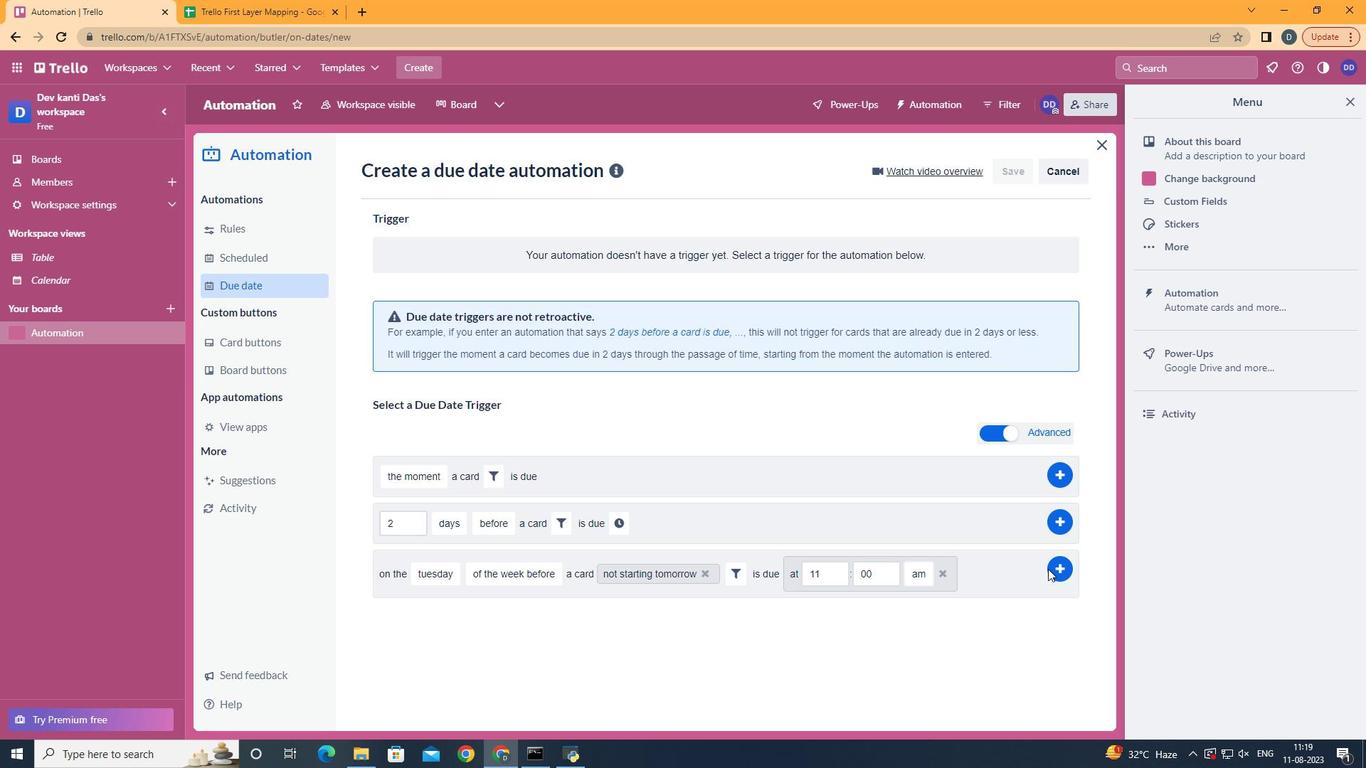 
Action: Mouse moved to (1058, 566)
Screenshot: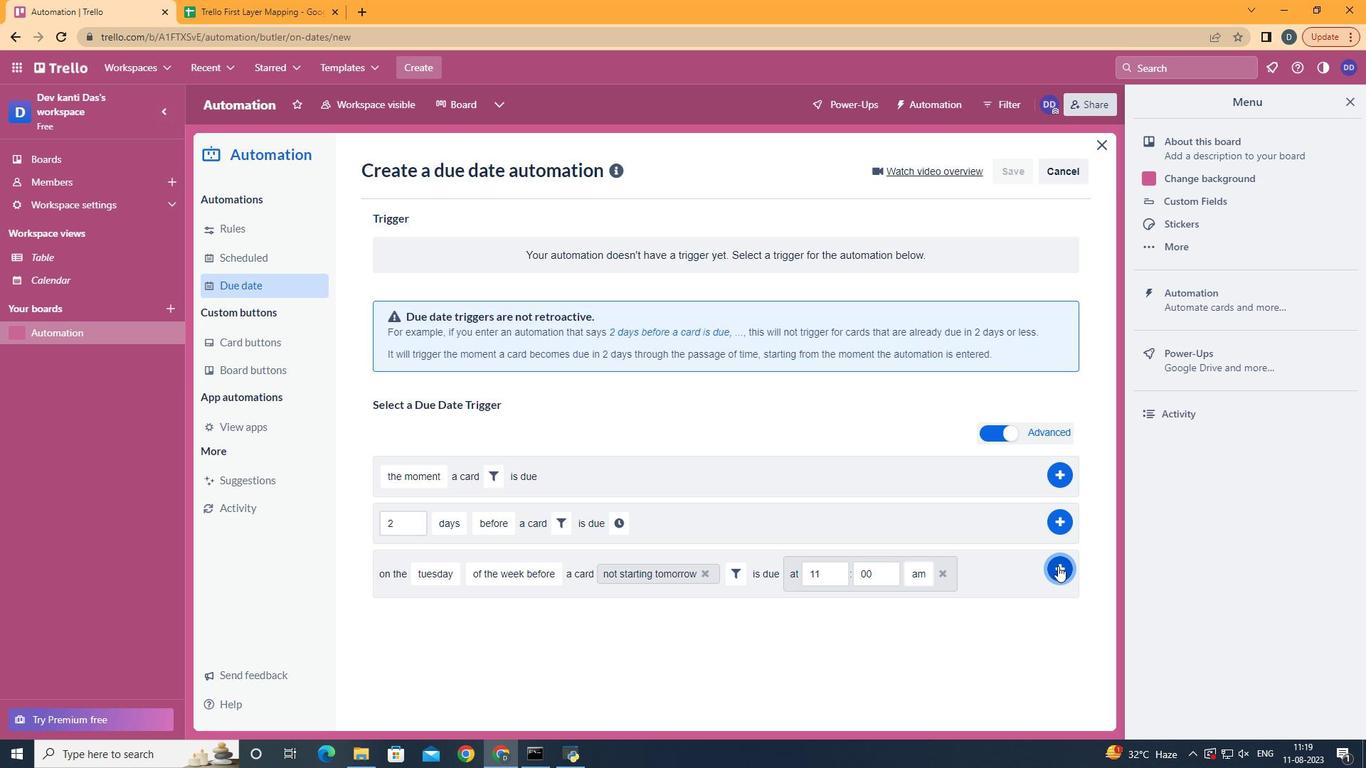 
Action: Mouse pressed left at (1058, 566)
Screenshot: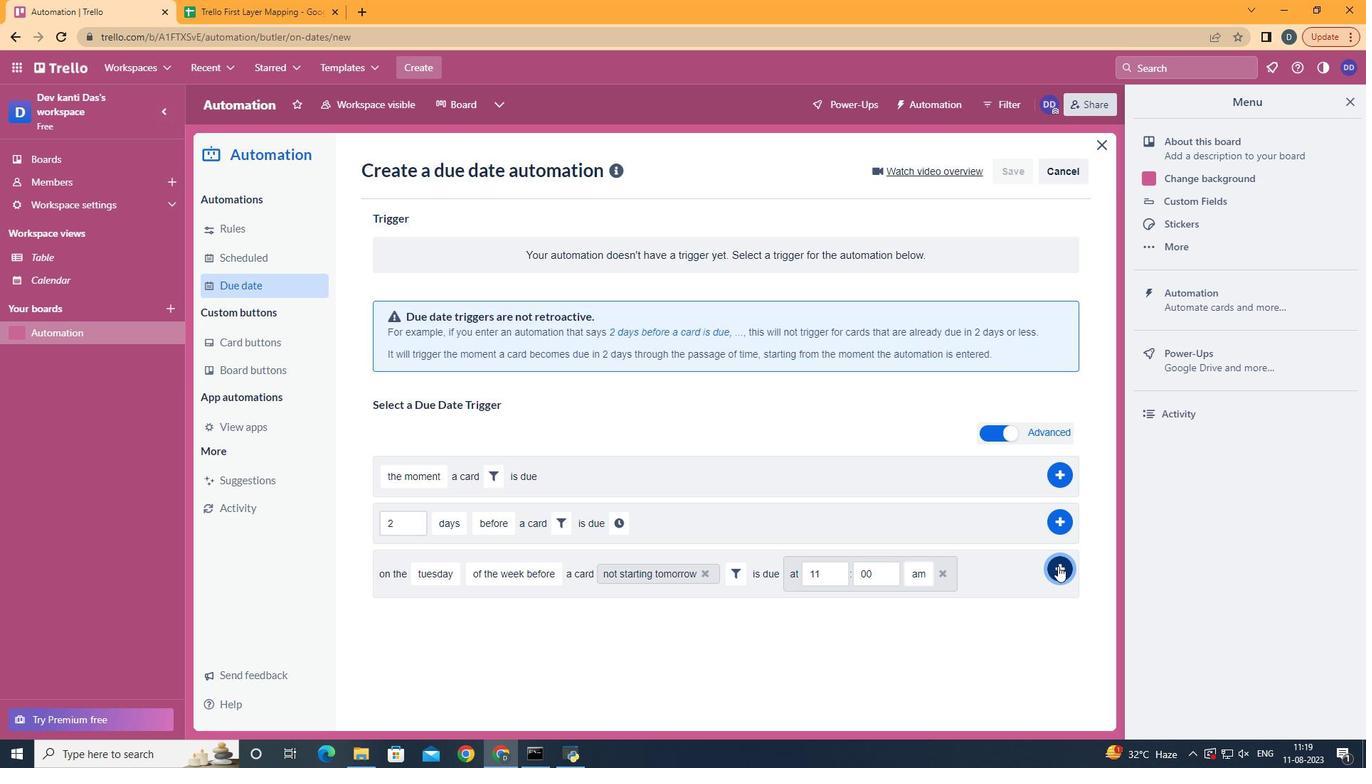 
